 Task: Select the true in the include comments
Action: Mouse moved to (19, 619)
Screenshot: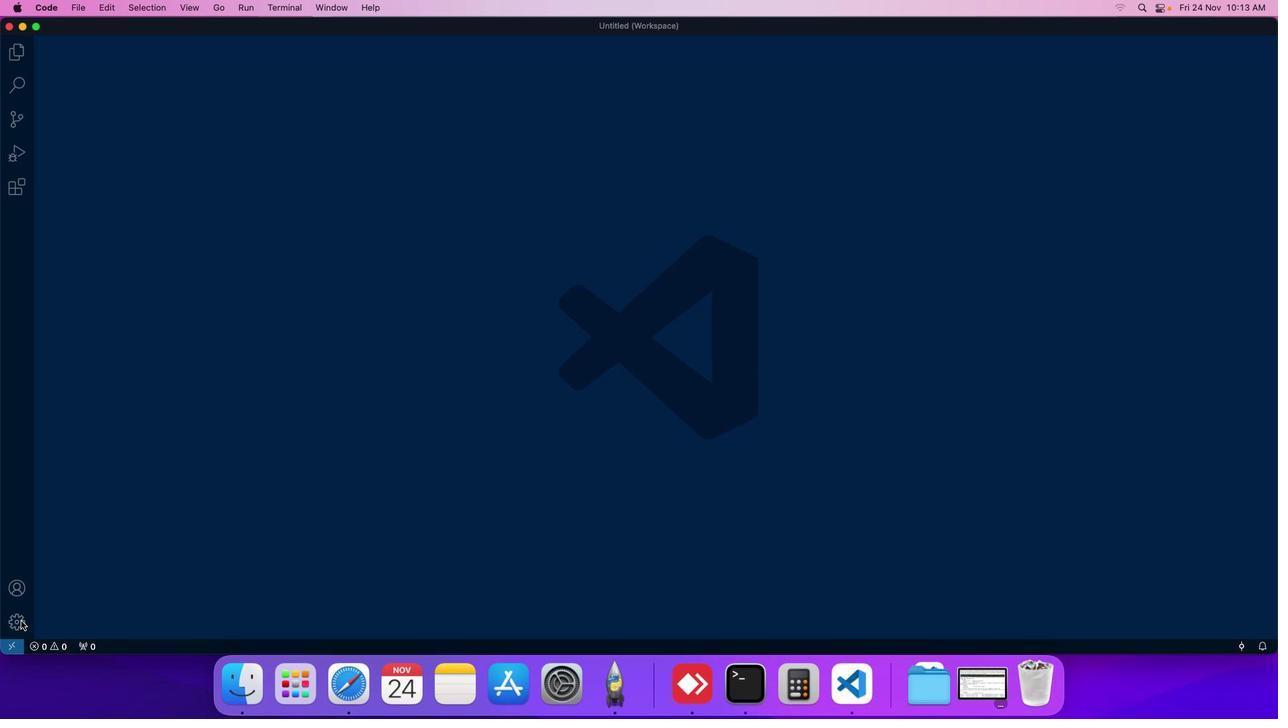 
Action: Mouse pressed left at (19, 619)
Screenshot: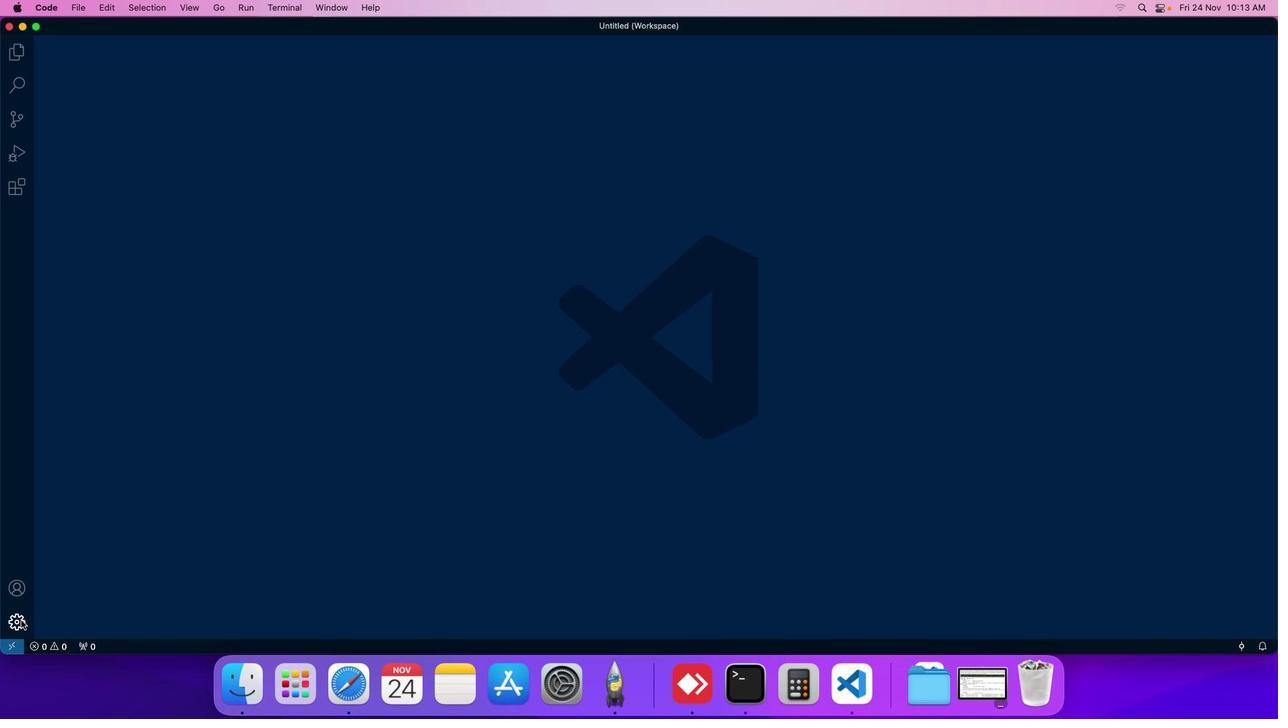 
Action: Mouse moved to (75, 523)
Screenshot: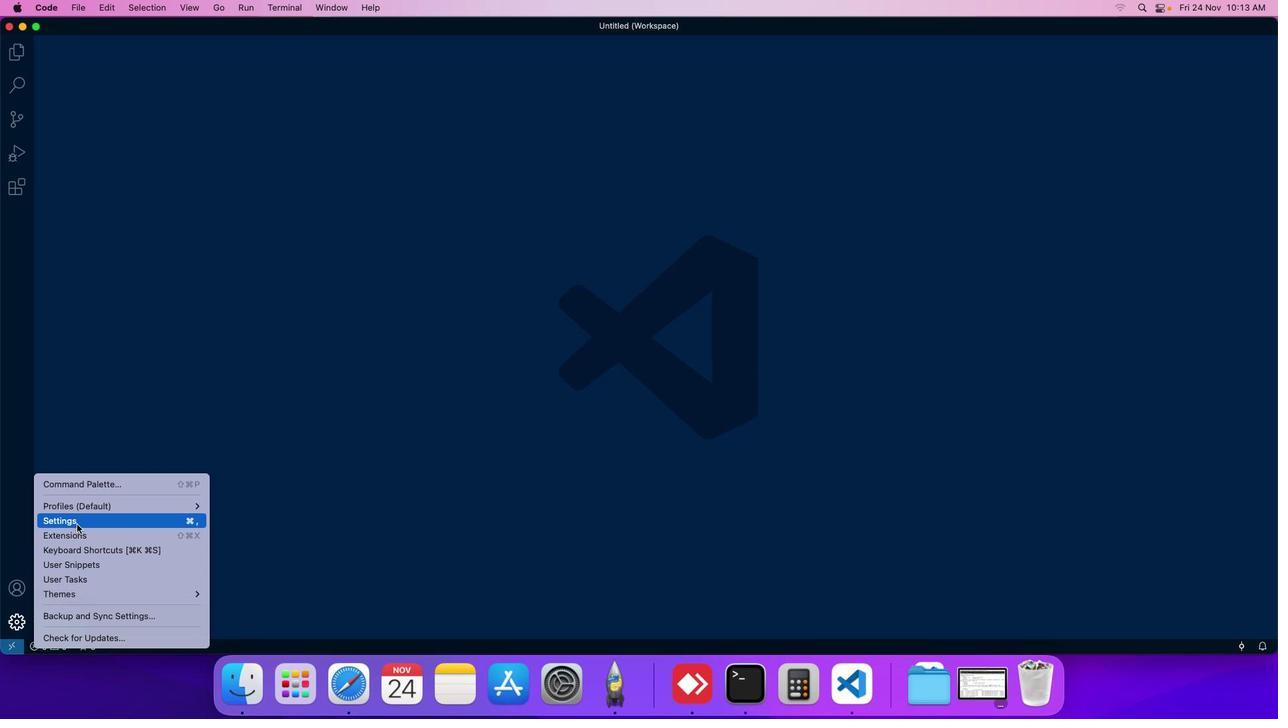 
Action: Mouse pressed left at (75, 523)
Screenshot: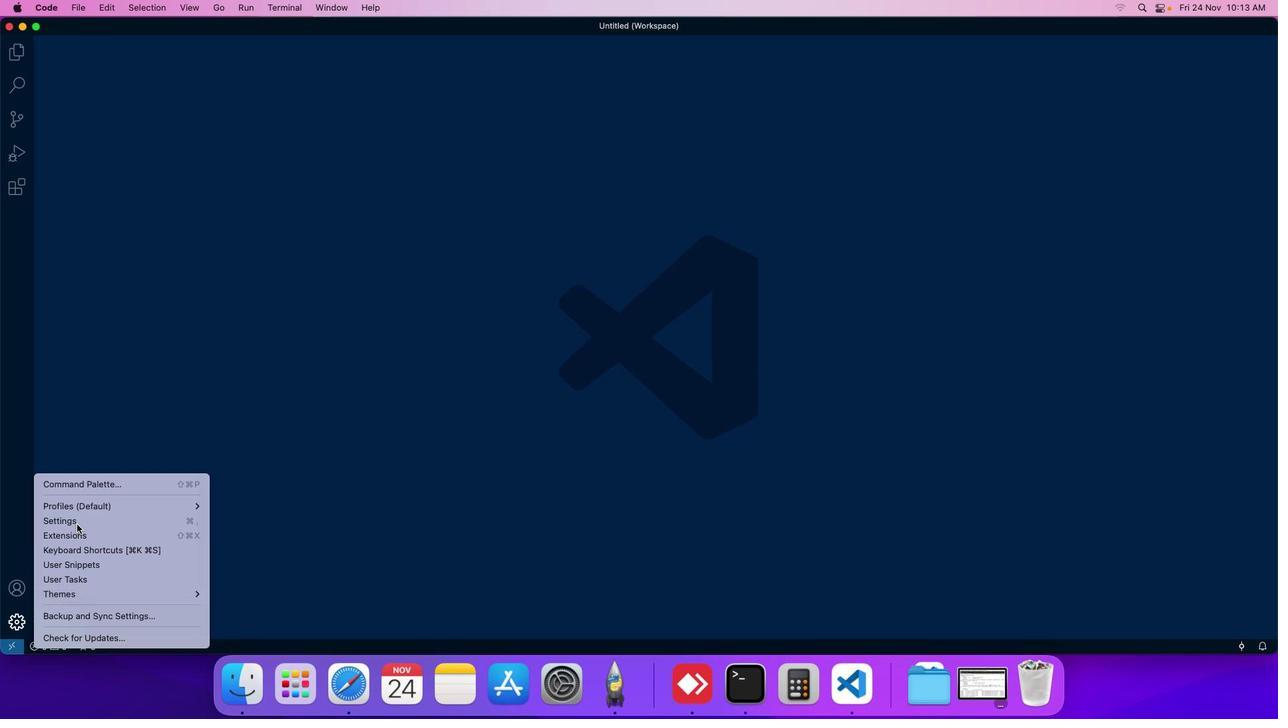 
Action: Mouse moved to (273, 152)
Screenshot: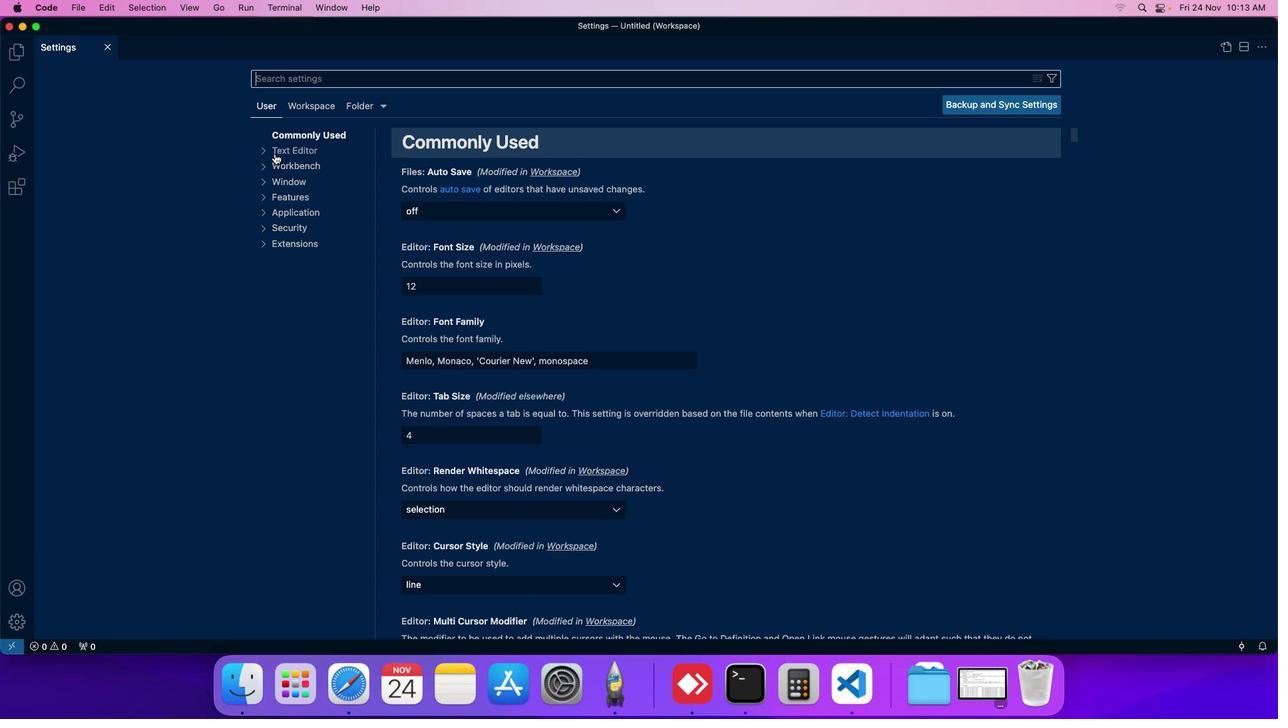 
Action: Mouse pressed left at (273, 152)
Screenshot: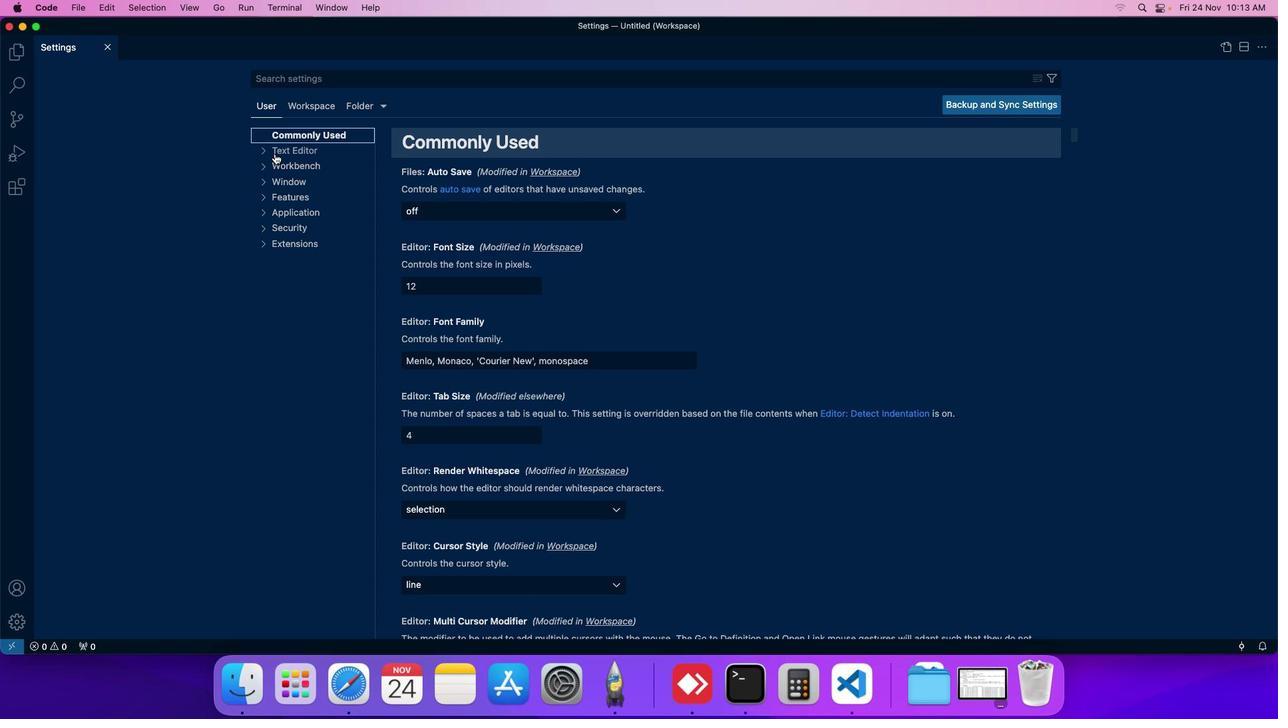 
Action: Mouse moved to (446, 341)
Screenshot: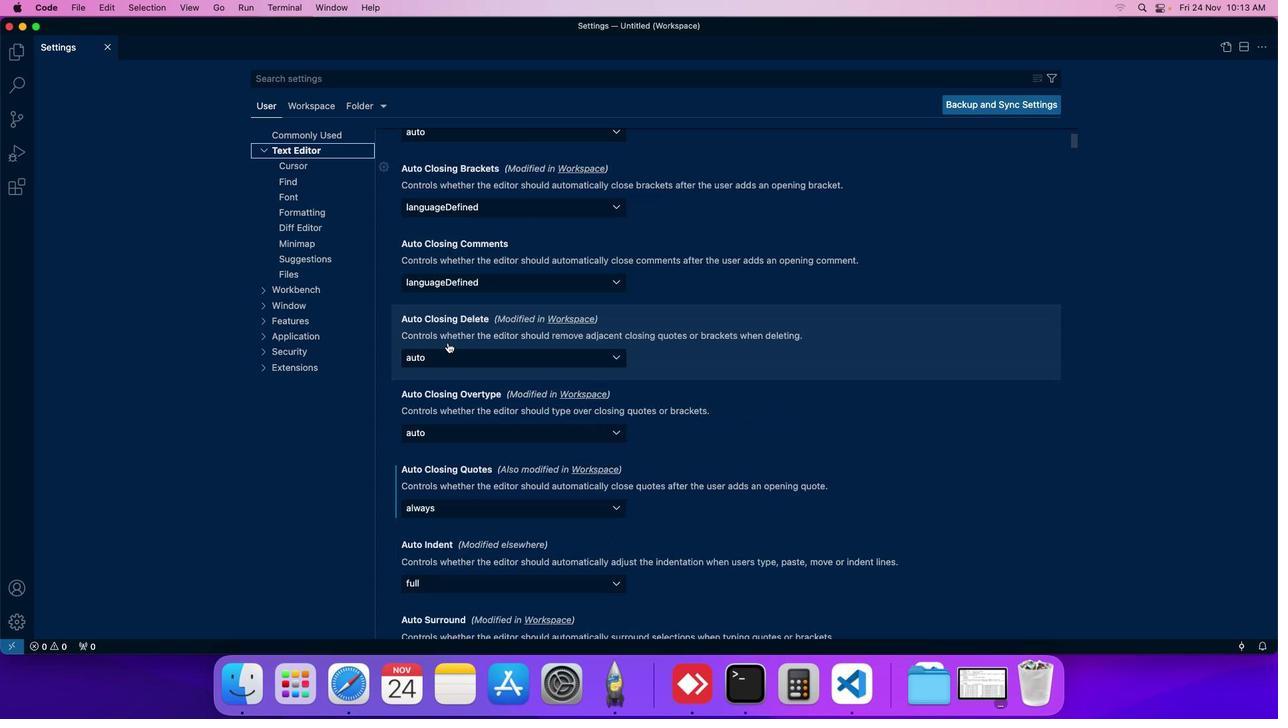 
Action: Mouse scrolled (446, 341) with delta (0, -1)
Screenshot: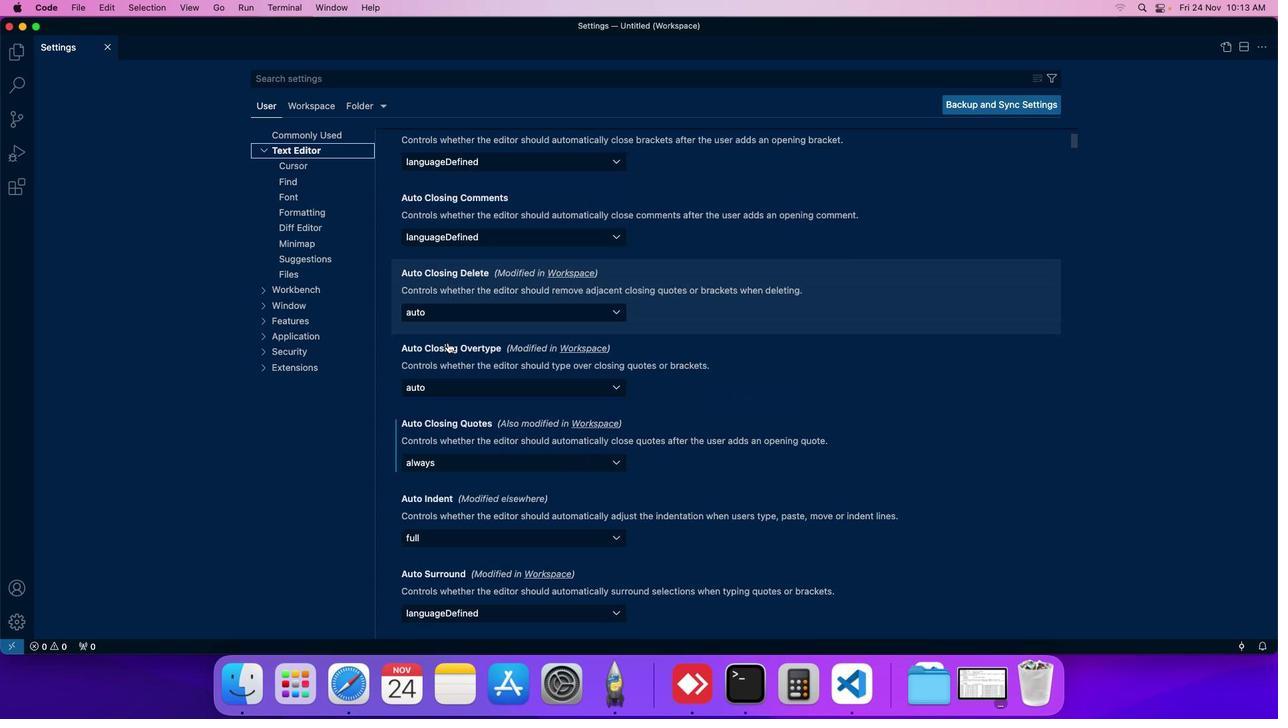 
Action: Mouse moved to (446, 341)
Screenshot: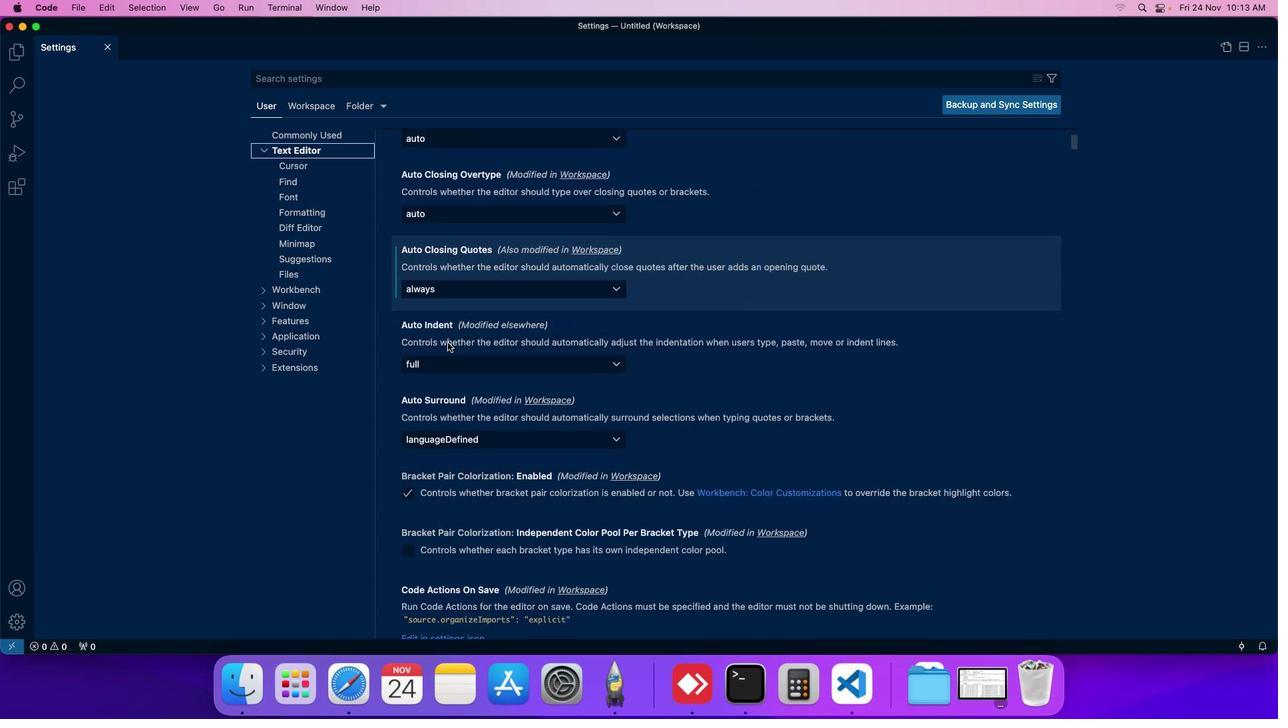 
Action: Mouse scrolled (446, 341) with delta (0, -1)
Screenshot: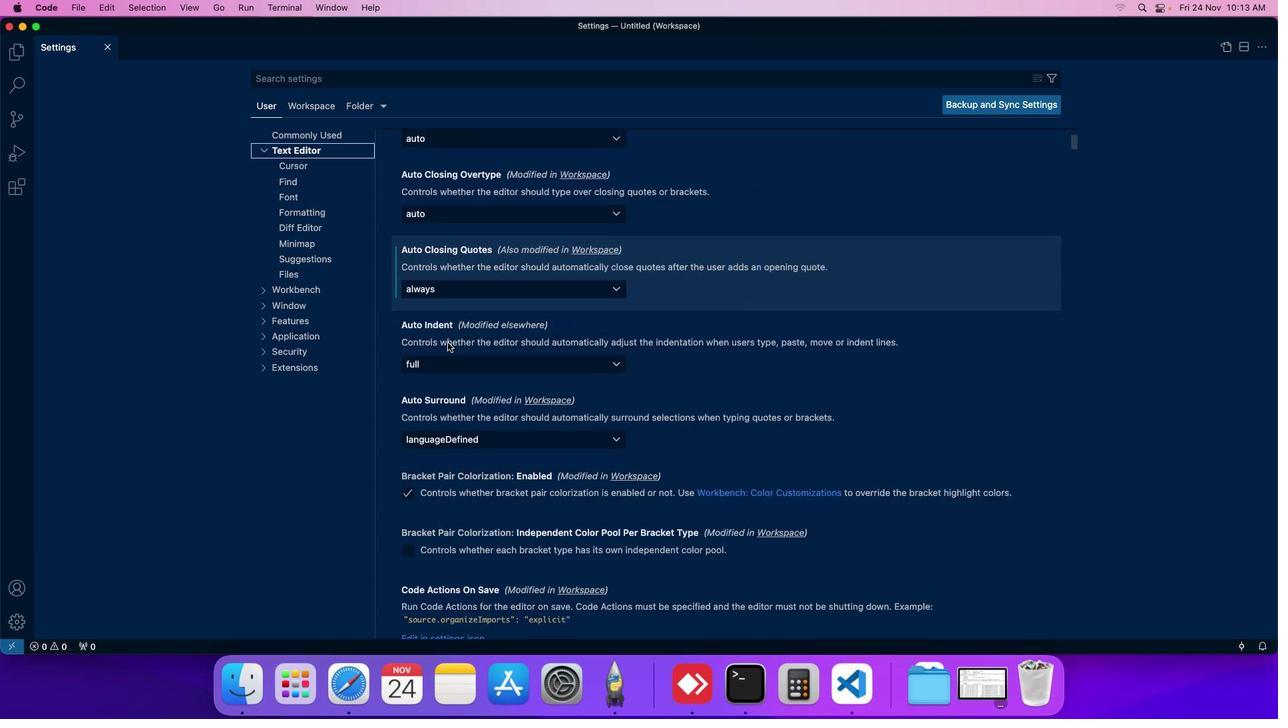
Action: Mouse scrolled (446, 341) with delta (0, -1)
Screenshot: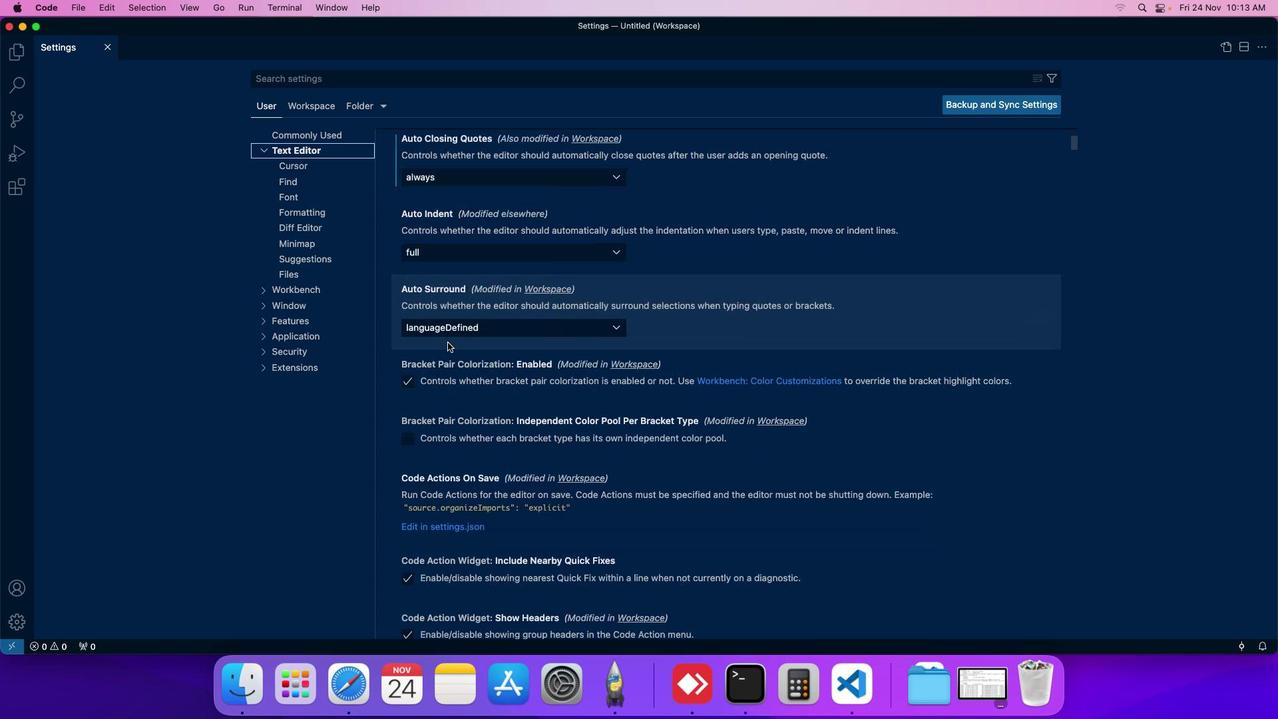 
Action: Mouse scrolled (446, 341) with delta (0, -1)
Screenshot: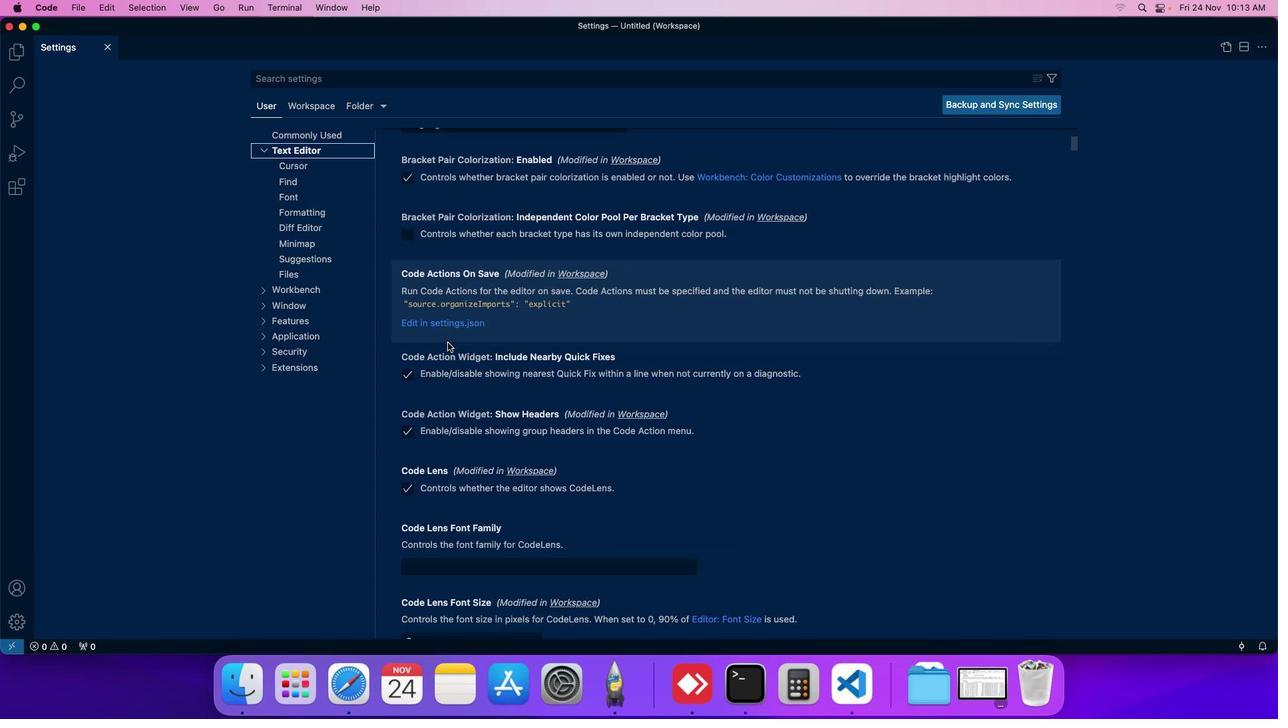 
Action: Mouse scrolled (446, 341) with delta (0, -1)
Screenshot: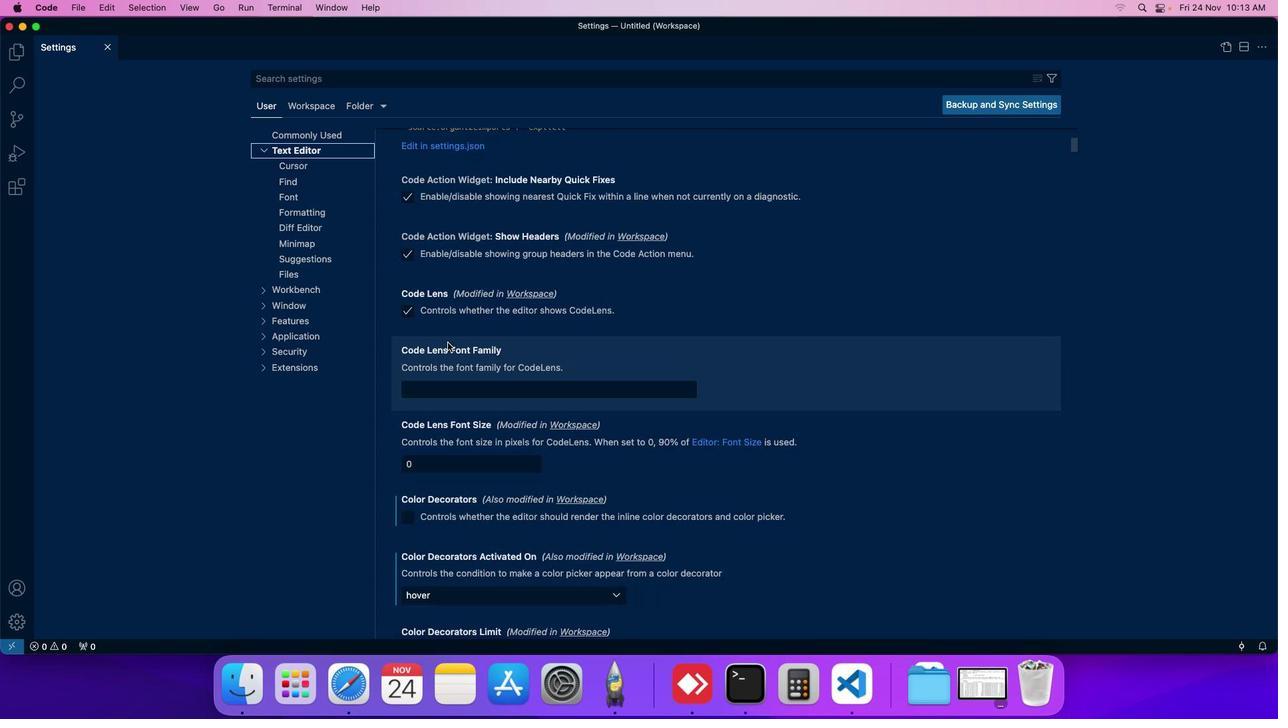 
Action: Mouse scrolled (446, 341) with delta (0, -1)
Screenshot: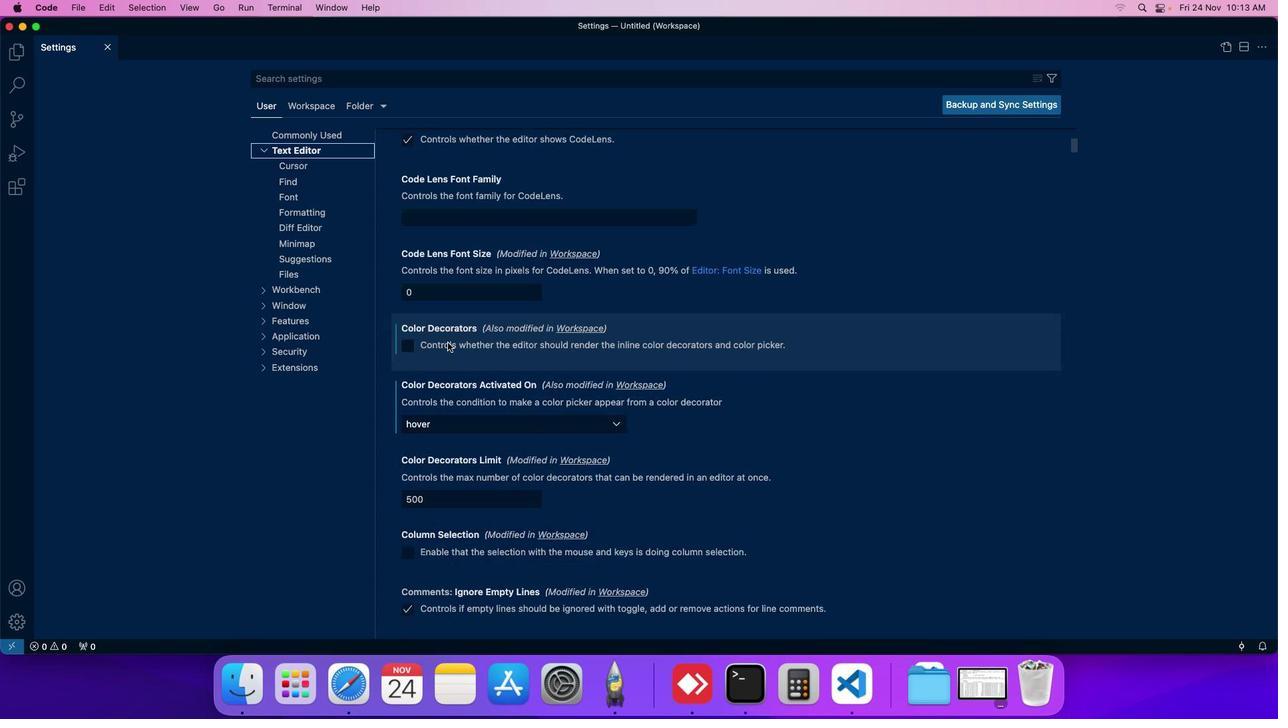 
Action: Mouse scrolled (446, 341) with delta (0, -1)
Screenshot: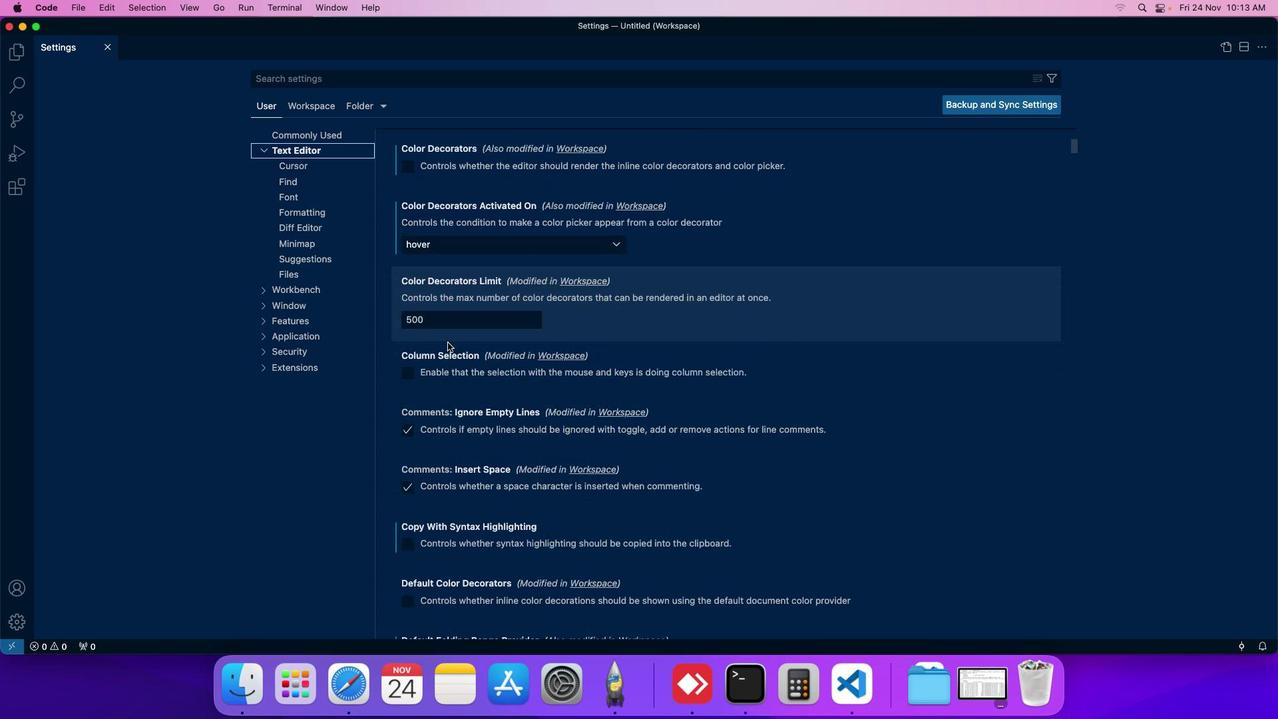 
Action: Mouse scrolled (446, 341) with delta (0, -1)
Screenshot: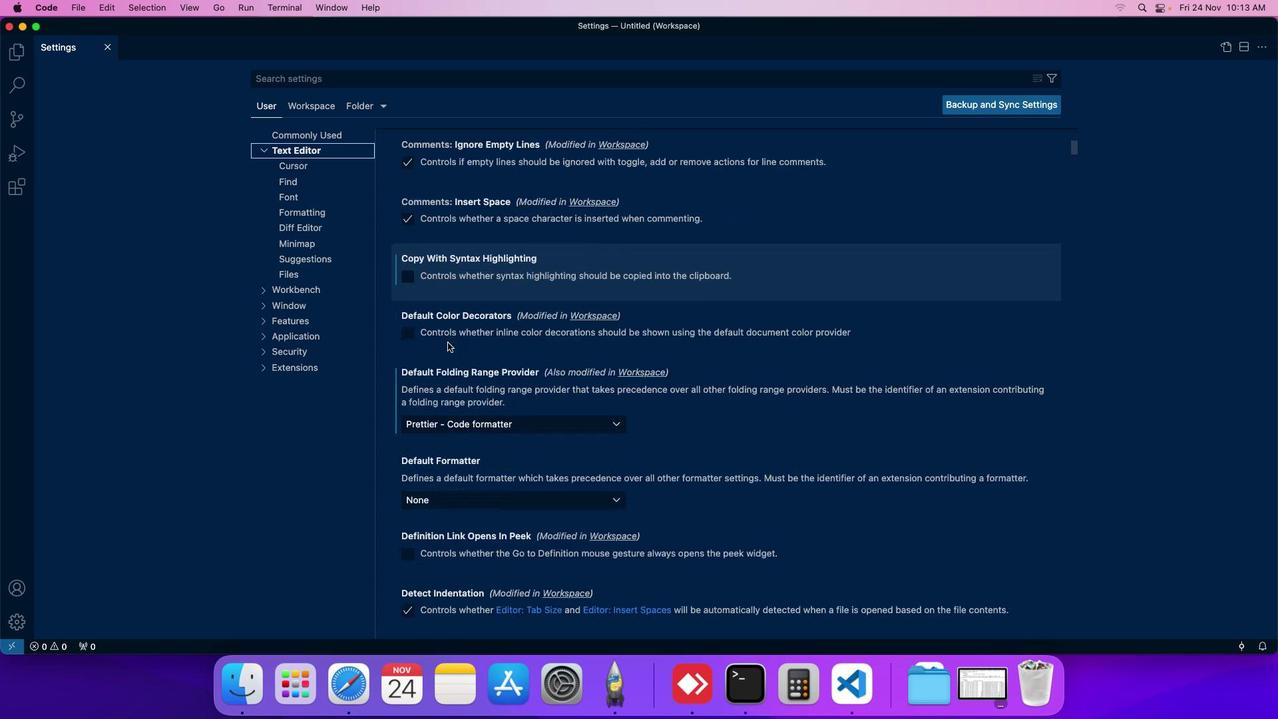 
Action: Mouse scrolled (446, 341) with delta (0, -1)
Screenshot: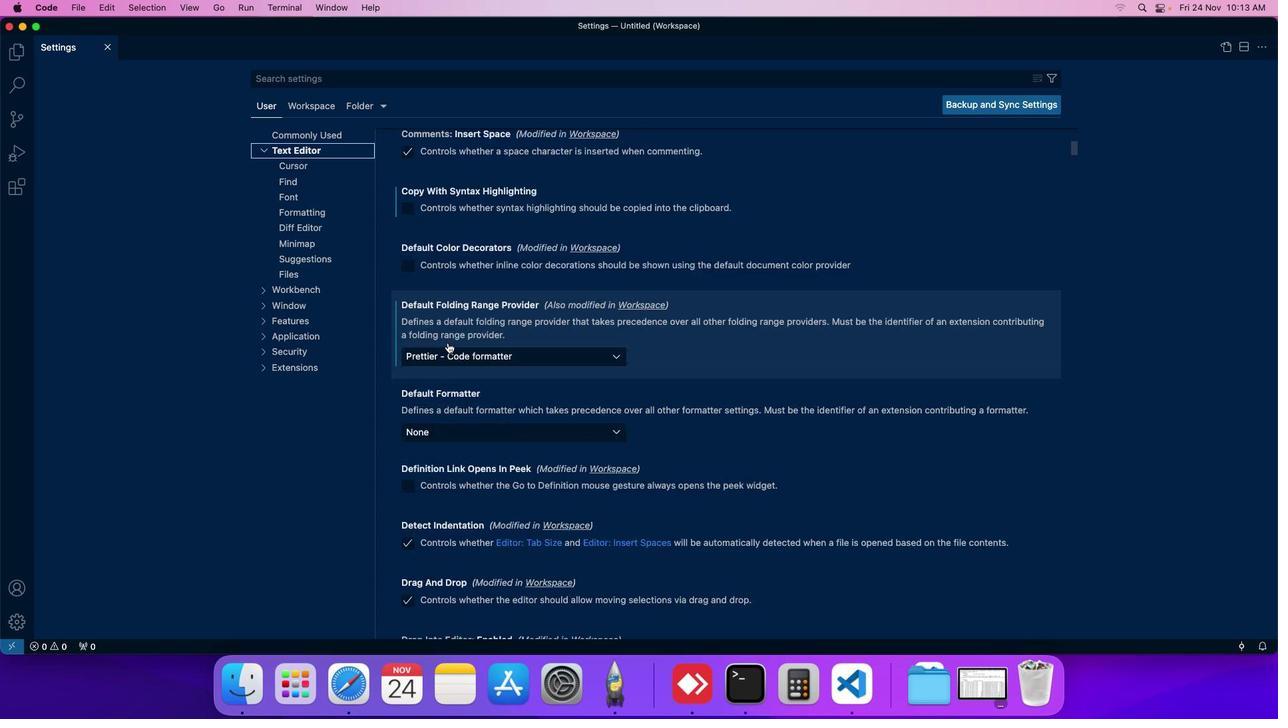 
Action: Mouse scrolled (446, 341) with delta (0, -1)
Screenshot: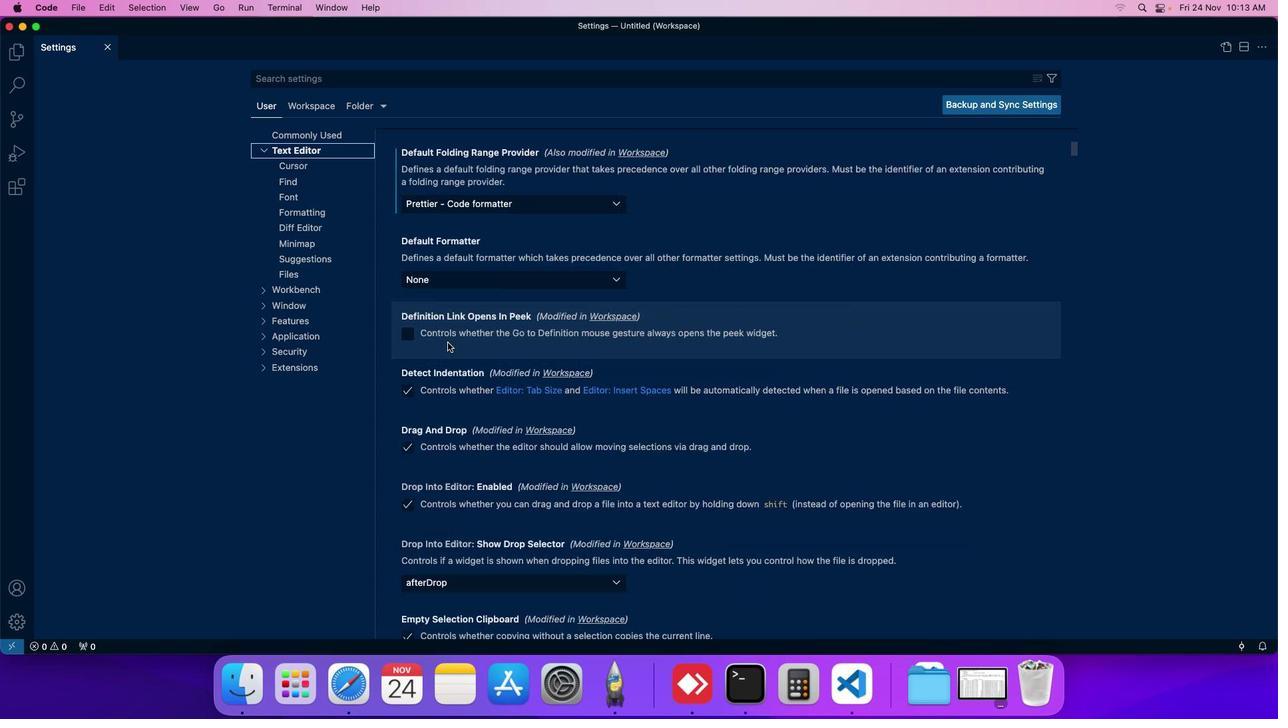 
Action: Mouse scrolled (446, 341) with delta (0, -1)
Screenshot: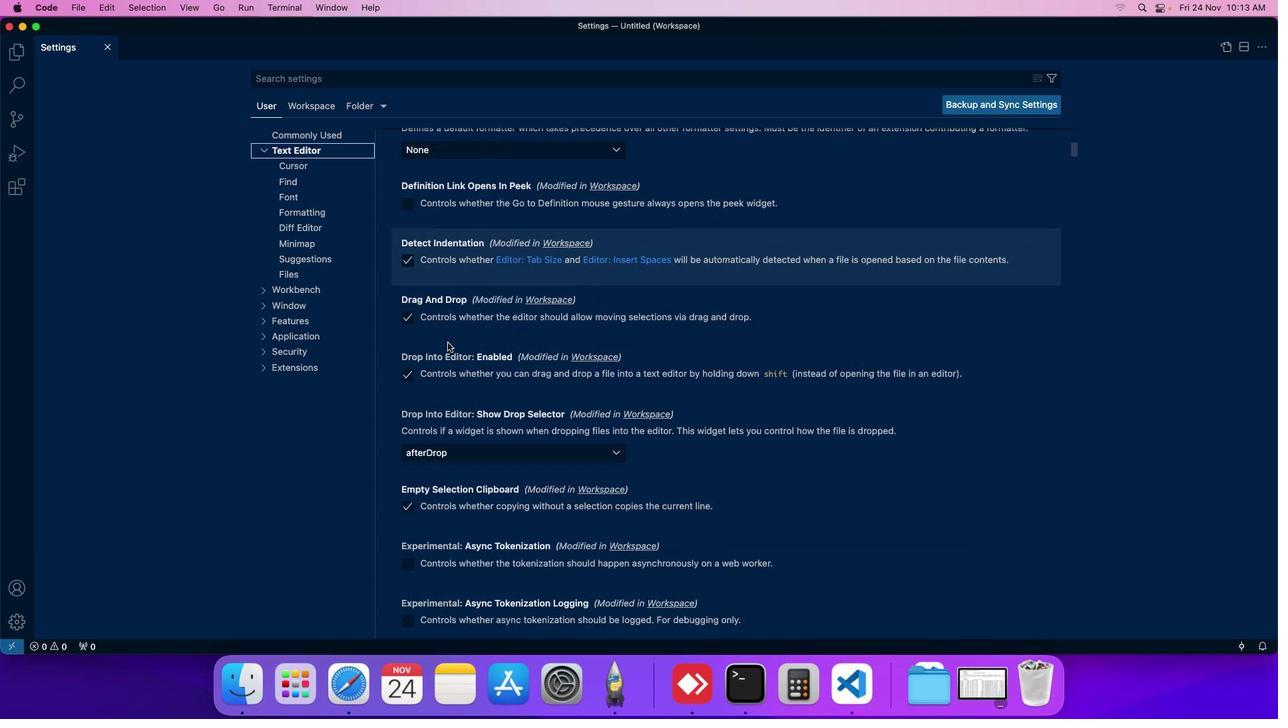 
Action: Mouse scrolled (446, 341) with delta (0, -1)
Screenshot: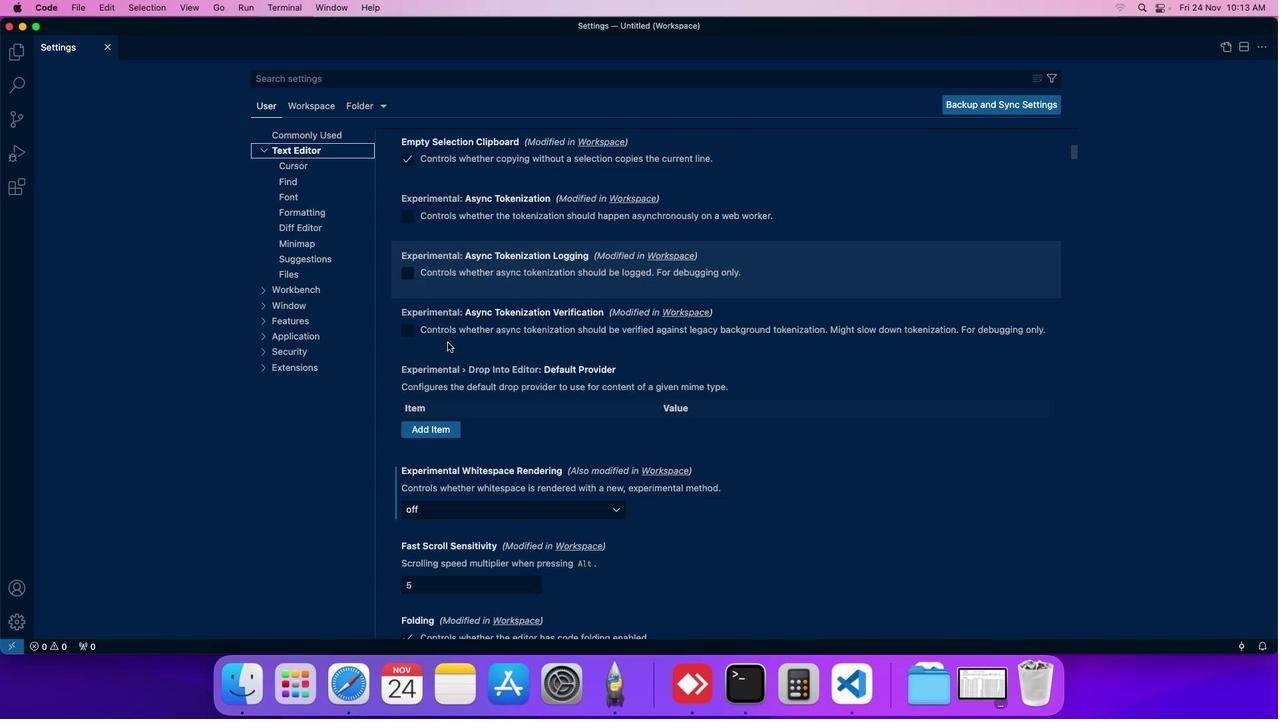 
Action: Mouse scrolled (446, 341) with delta (0, -1)
Screenshot: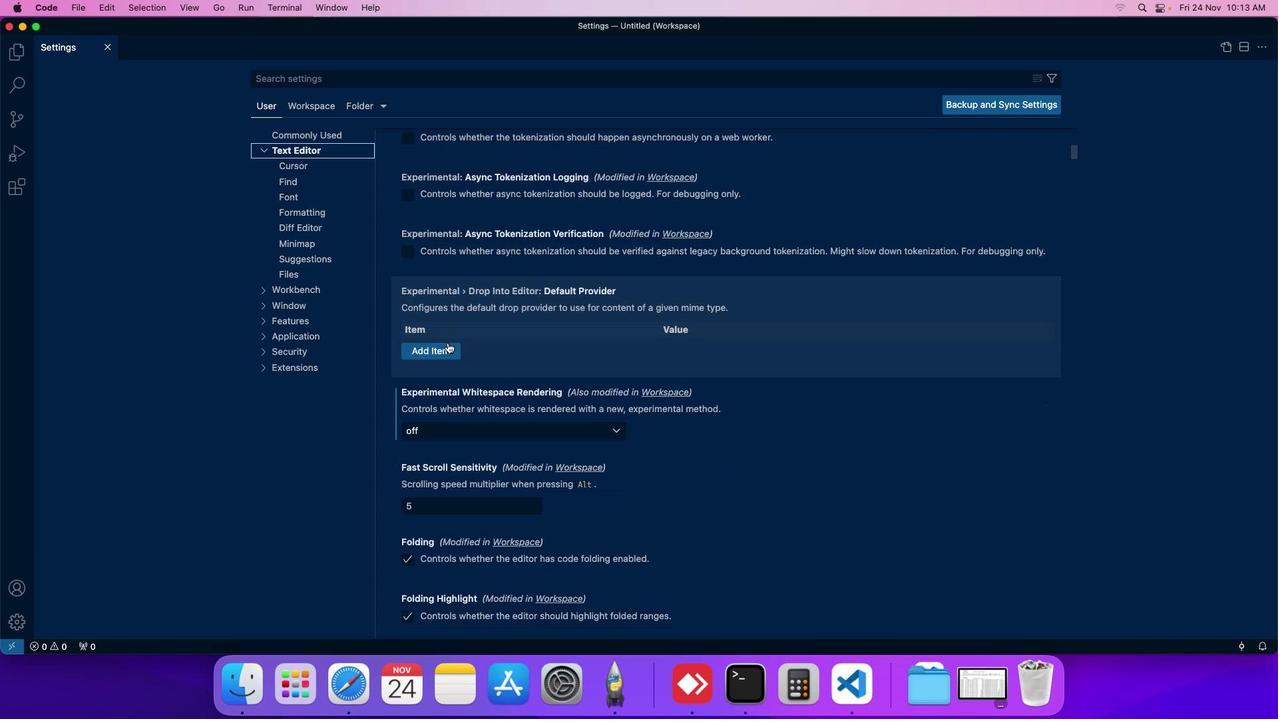 
Action: Mouse scrolled (446, 341) with delta (0, -1)
Screenshot: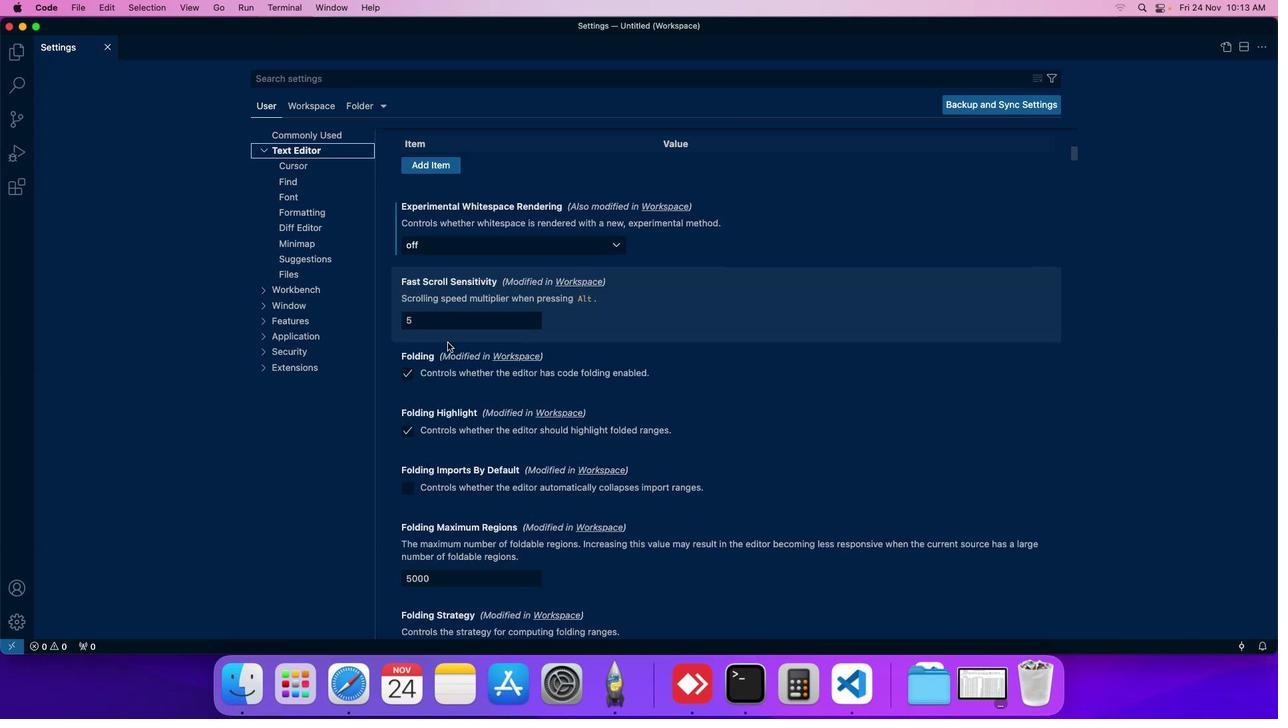 
Action: Mouse scrolled (446, 341) with delta (0, -1)
Screenshot: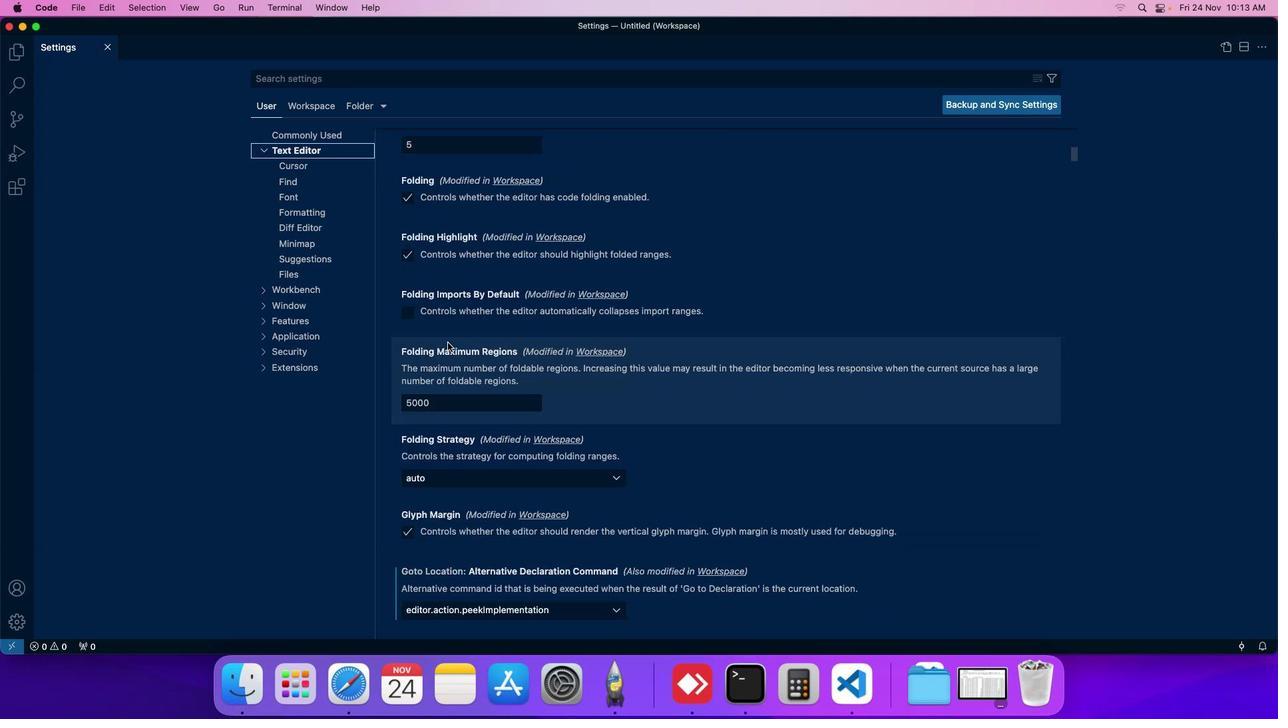
Action: Mouse scrolled (446, 341) with delta (0, -1)
Screenshot: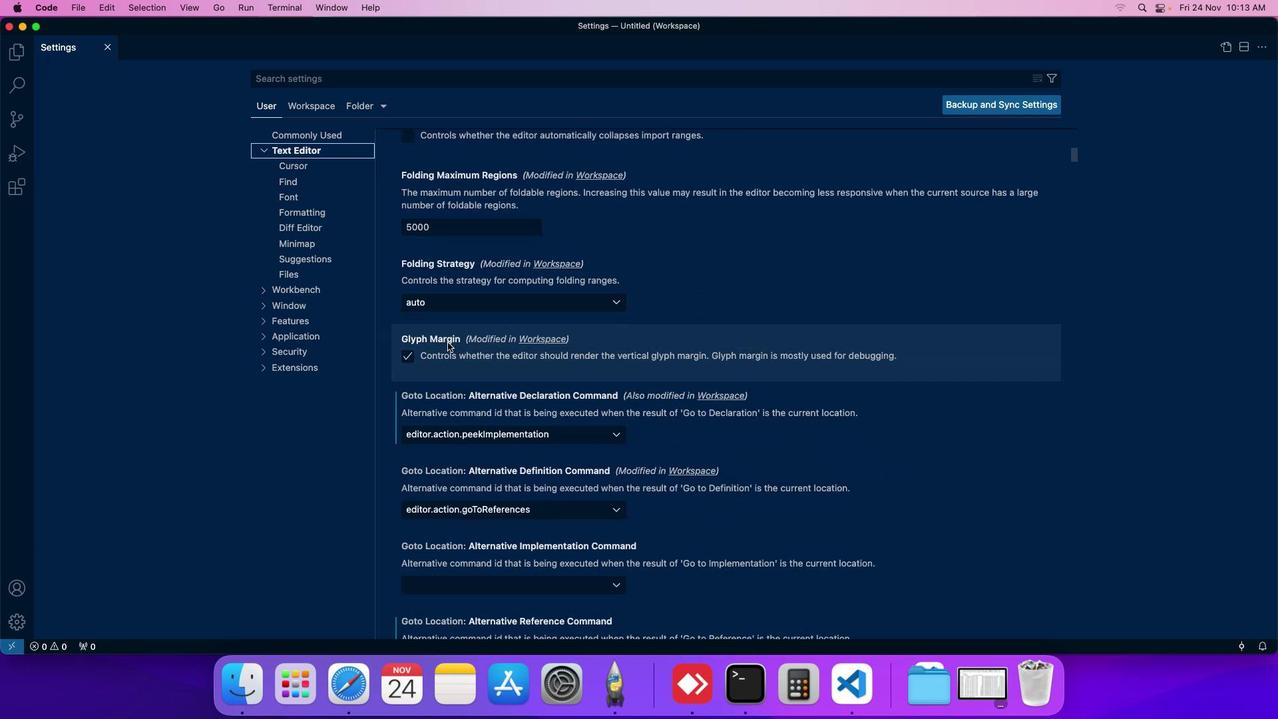 
Action: Mouse scrolled (446, 341) with delta (0, -1)
Screenshot: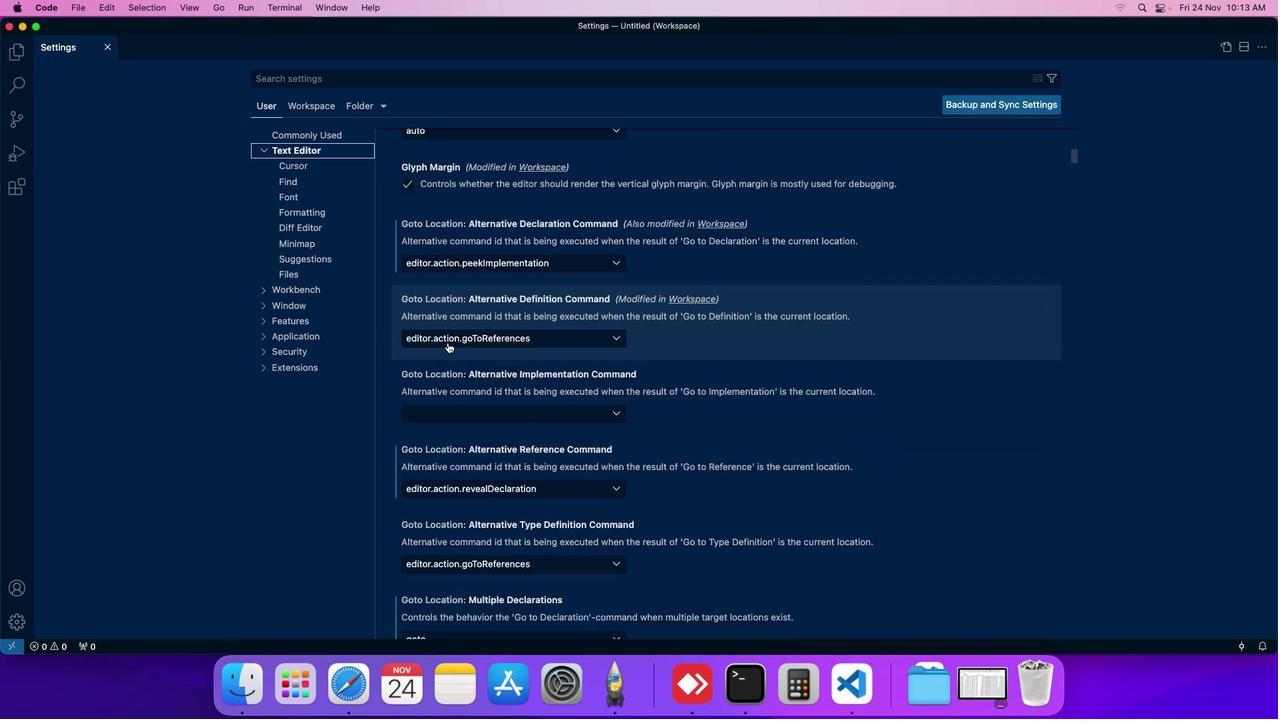 
Action: Mouse scrolled (446, 341) with delta (0, -1)
Screenshot: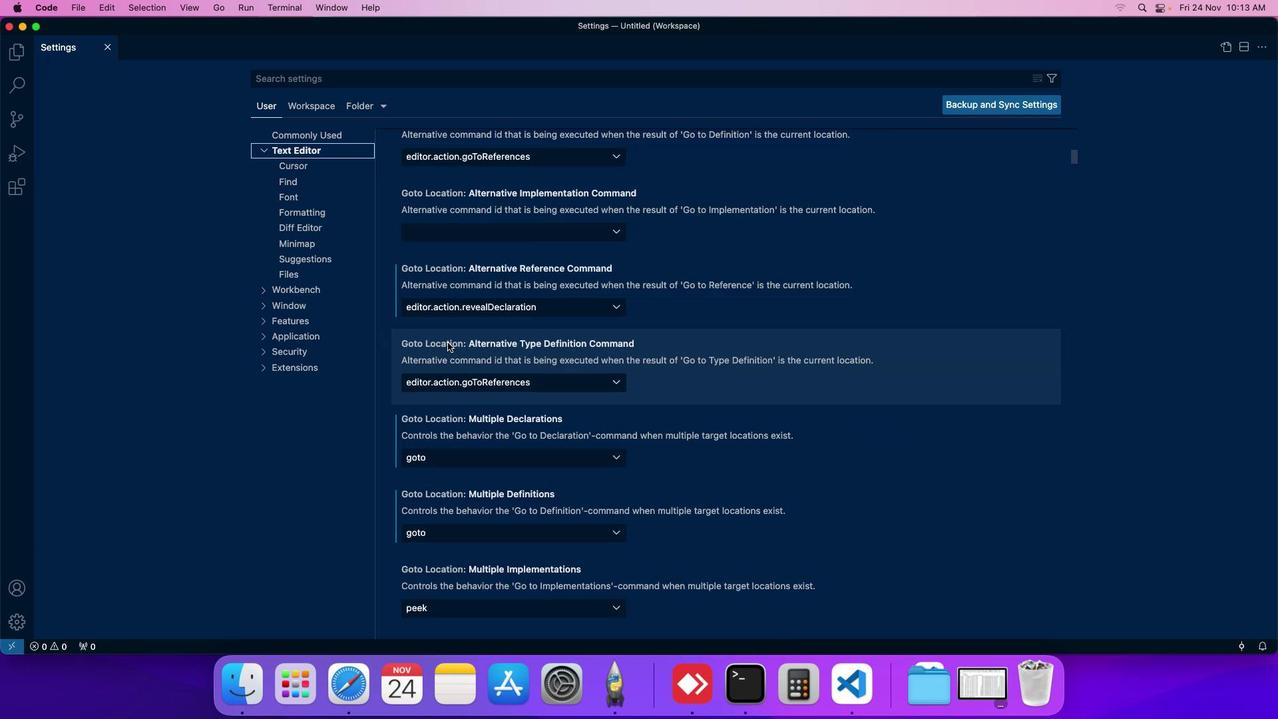 
Action: Mouse scrolled (446, 341) with delta (0, -1)
Screenshot: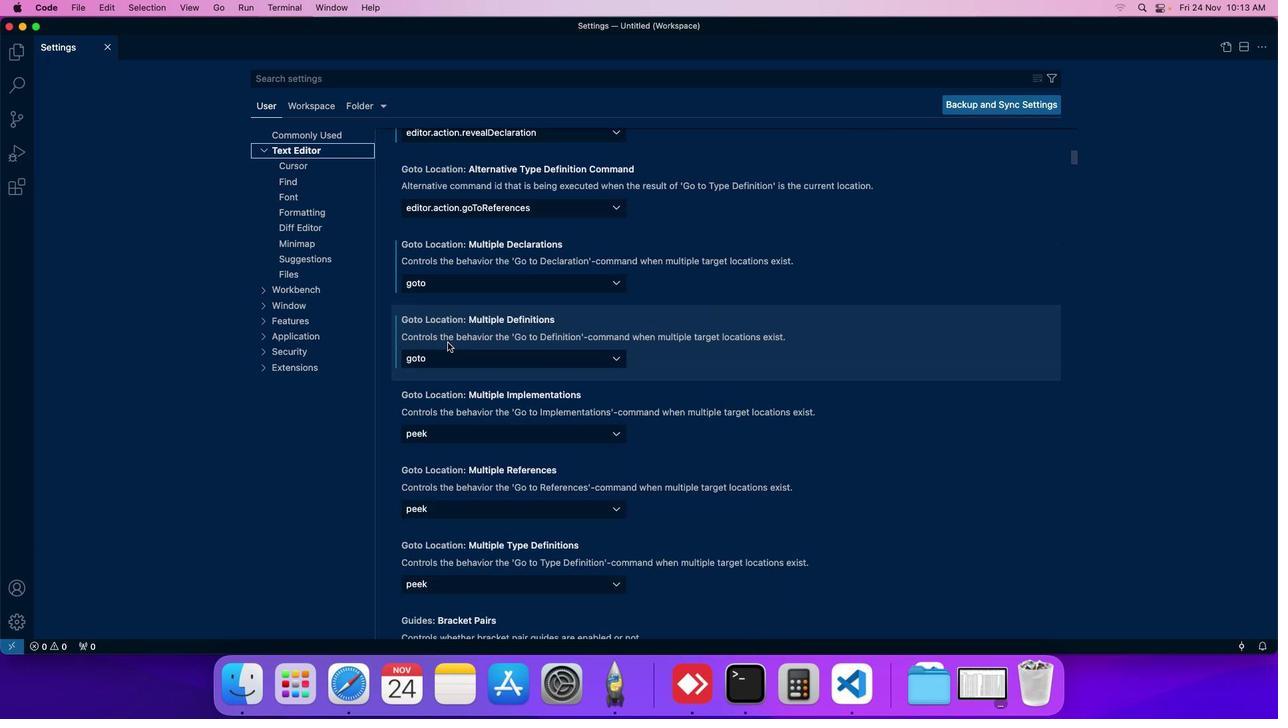 
Action: Mouse scrolled (446, 341) with delta (0, -1)
Screenshot: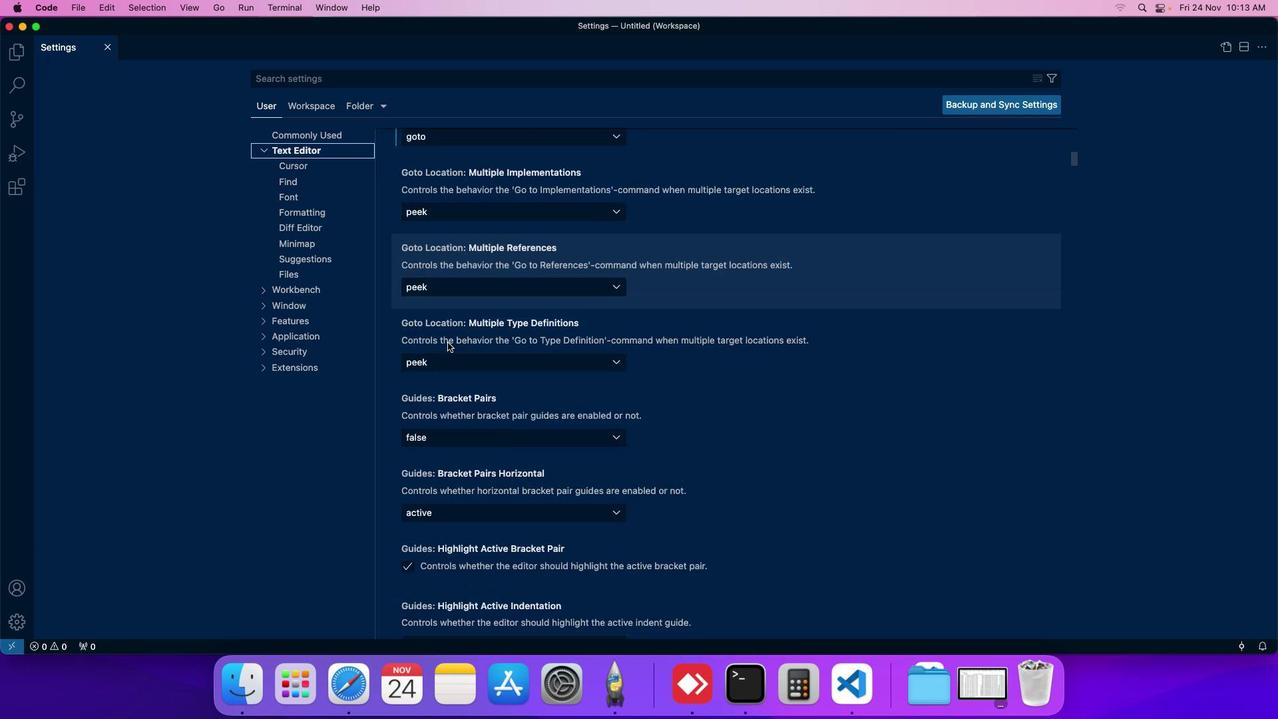 
Action: Mouse scrolled (446, 341) with delta (0, -1)
Screenshot: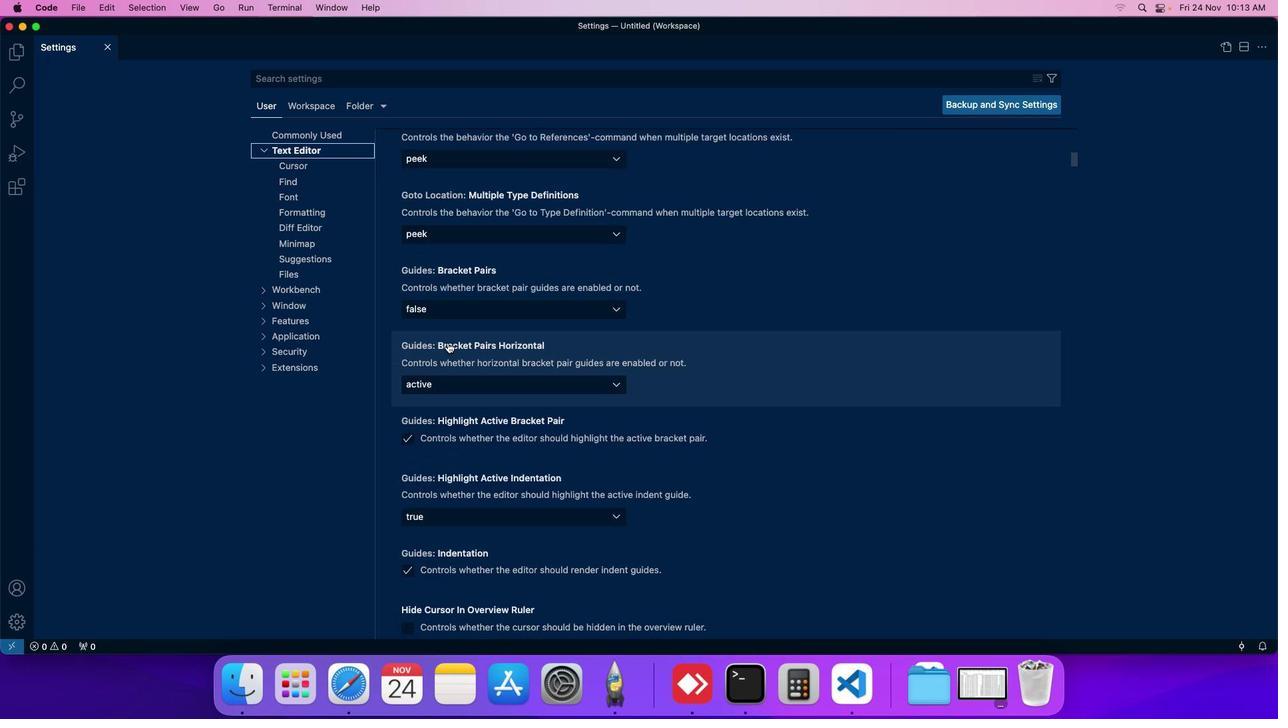 
Action: Mouse scrolled (446, 341) with delta (0, -1)
Screenshot: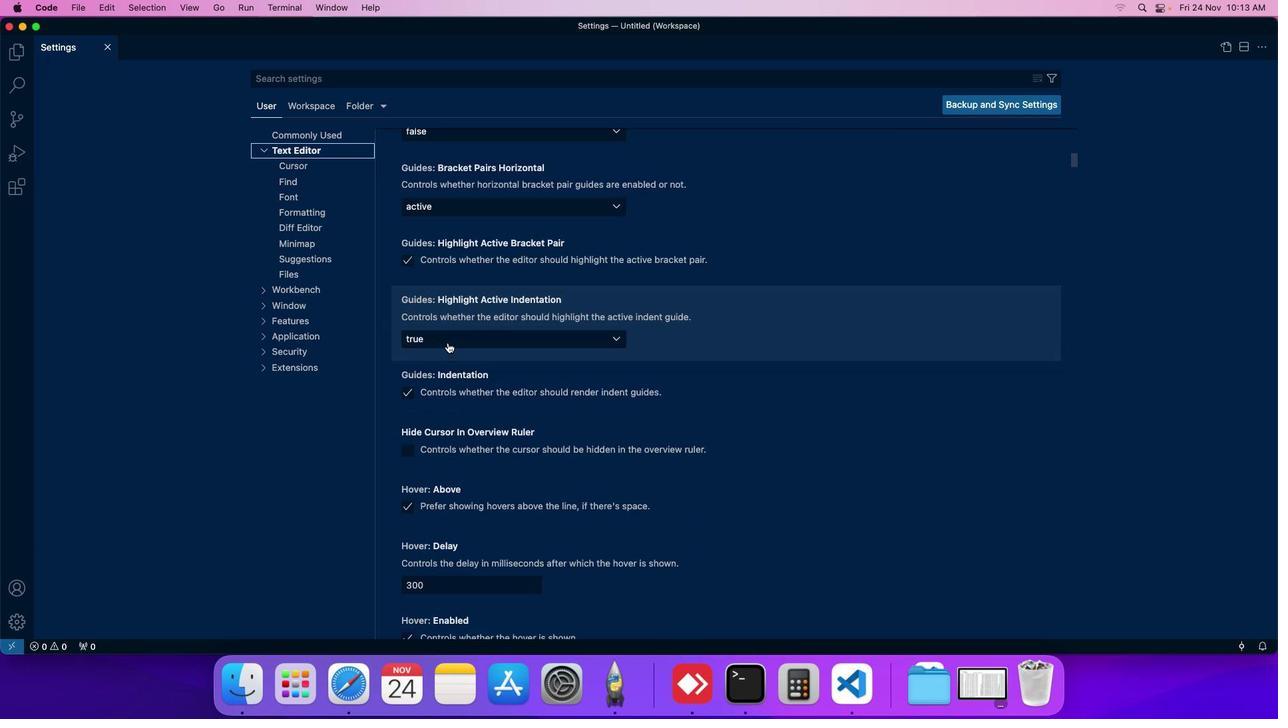 
Action: Mouse scrolled (446, 341) with delta (0, -1)
Screenshot: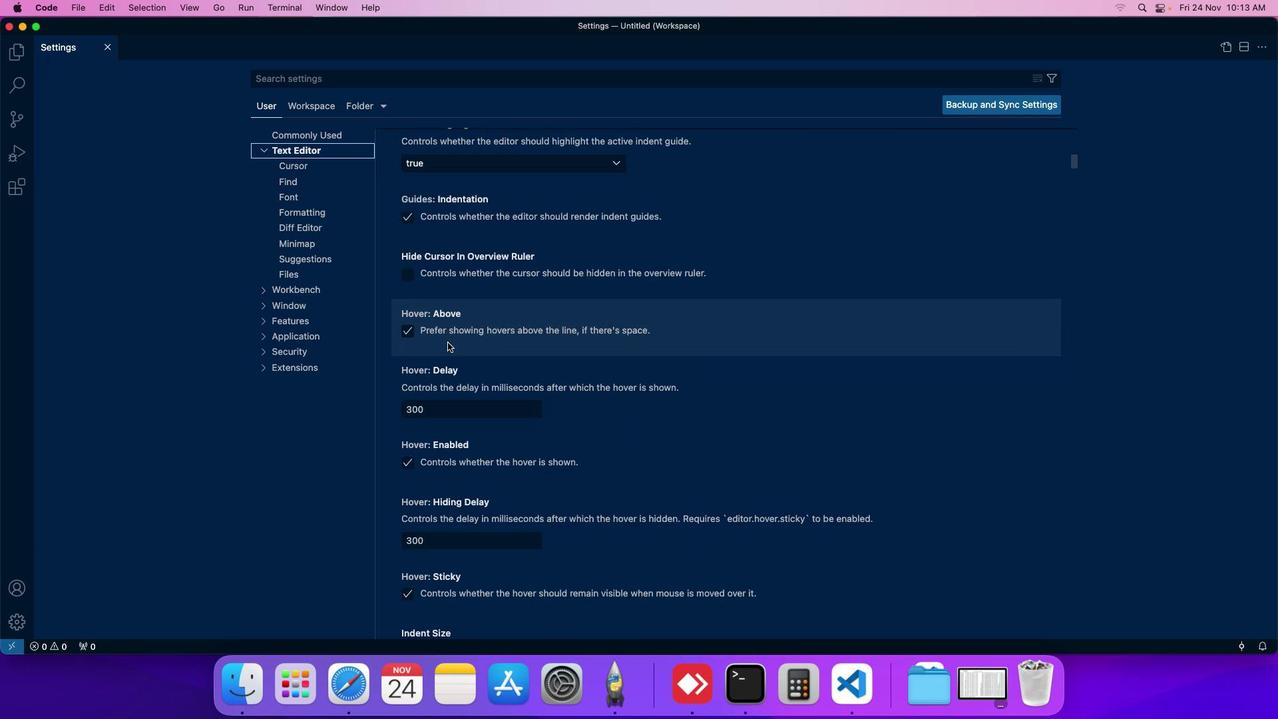 
Action: Mouse scrolled (446, 341) with delta (0, -1)
Screenshot: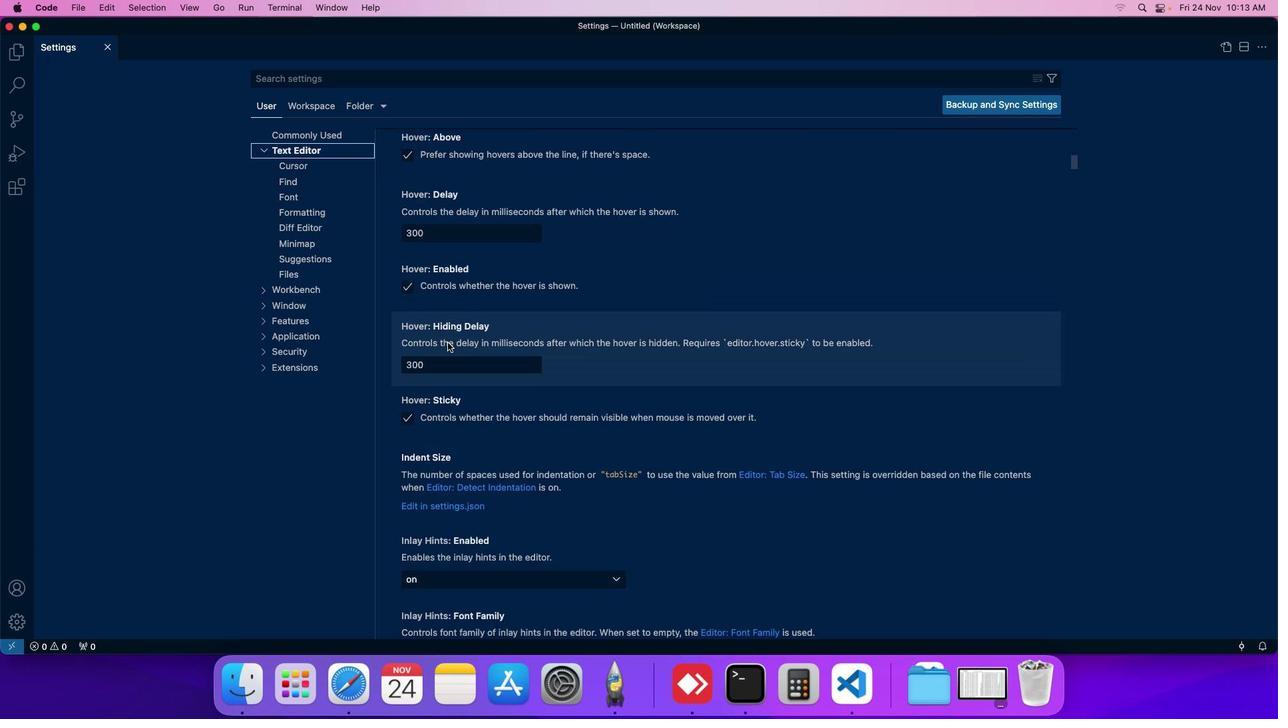
Action: Mouse scrolled (446, 341) with delta (0, -1)
Screenshot: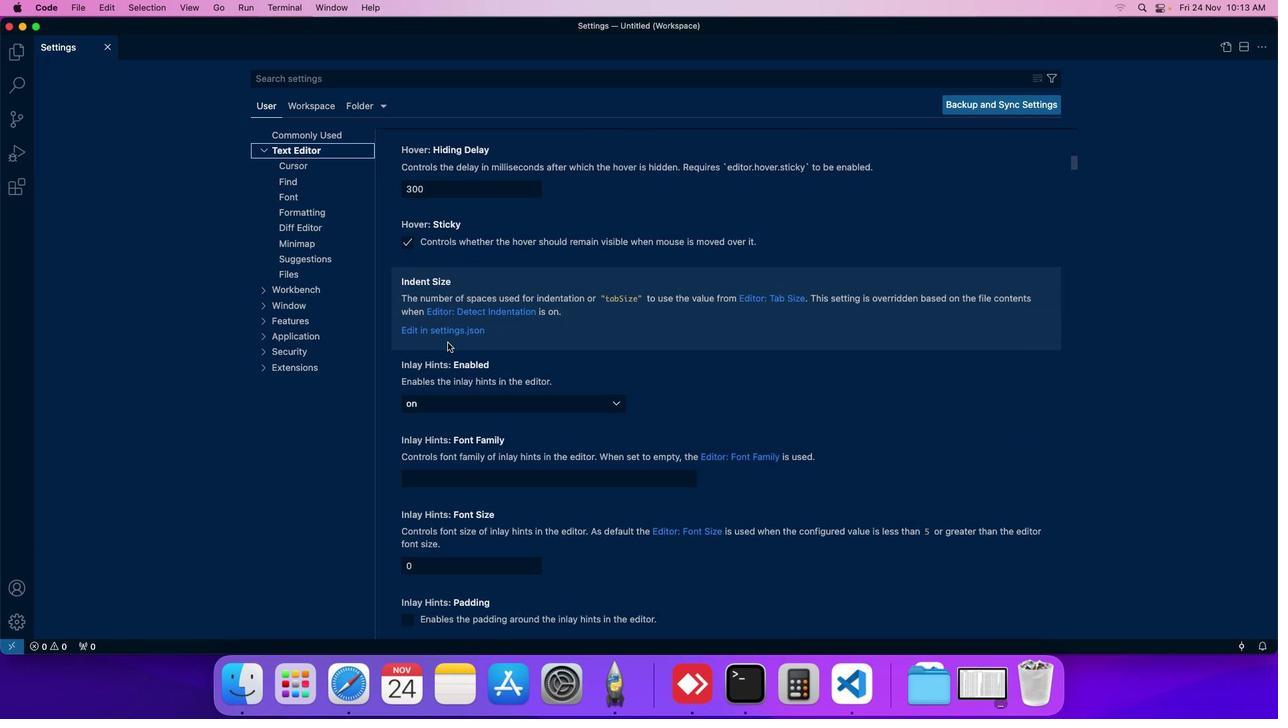 
Action: Mouse scrolled (446, 341) with delta (0, -1)
Screenshot: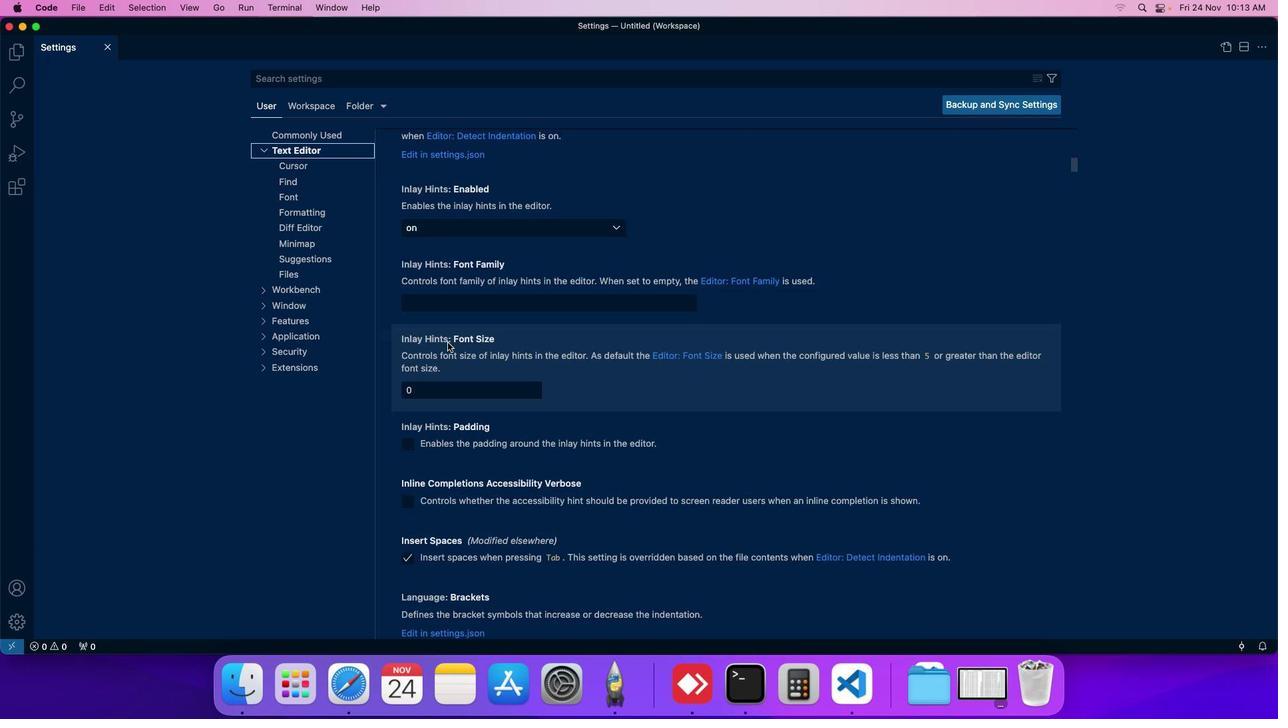 
Action: Mouse scrolled (446, 341) with delta (0, -1)
Screenshot: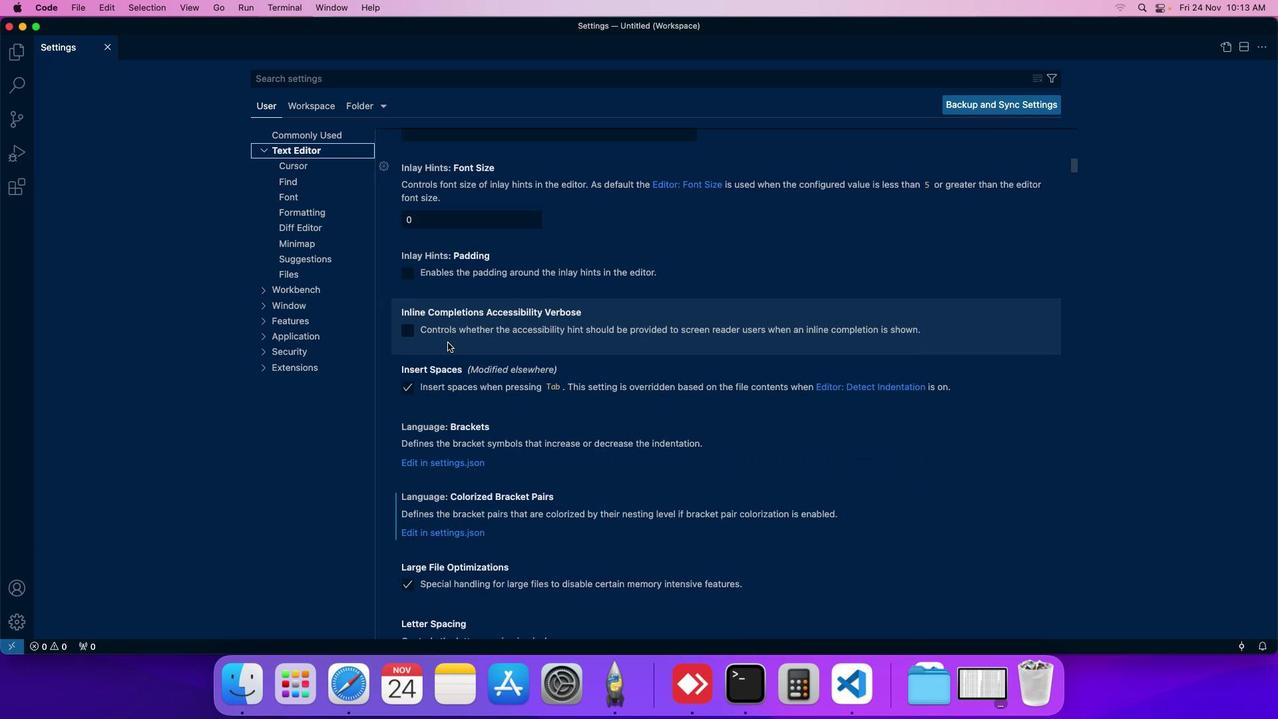 
Action: Mouse scrolled (446, 341) with delta (0, -1)
Screenshot: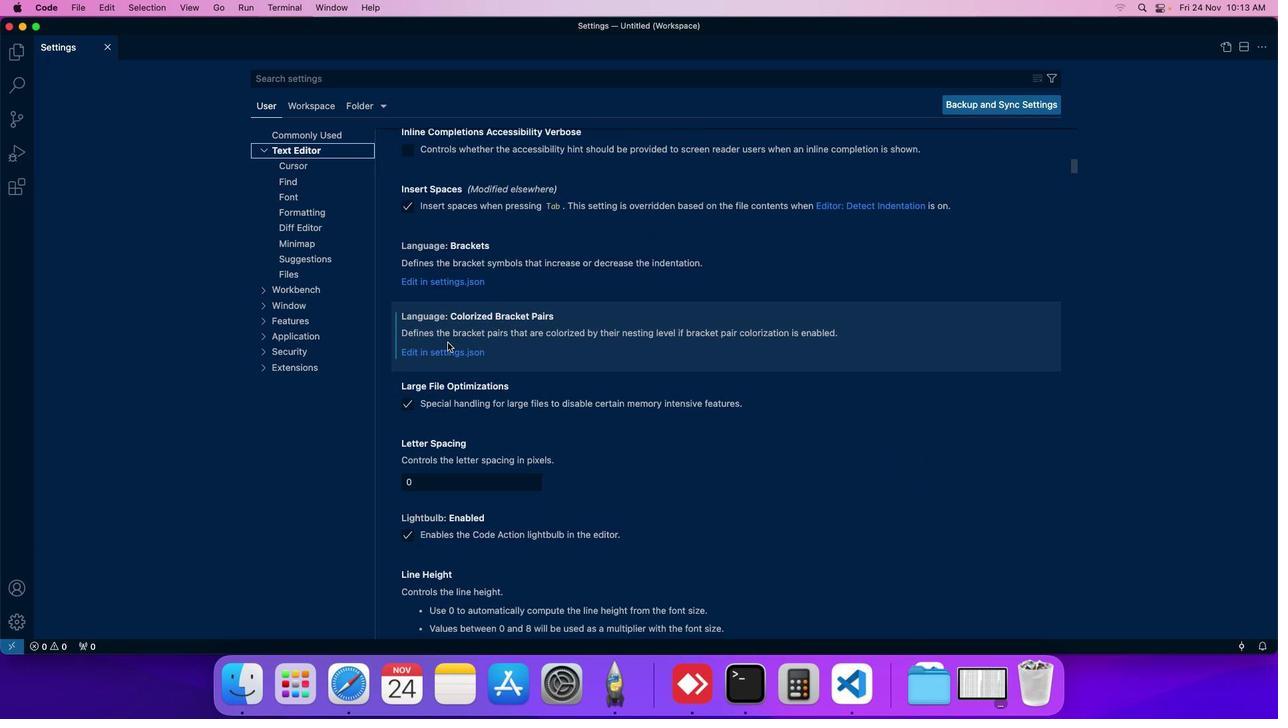
Action: Mouse scrolled (446, 341) with delta (0, -1)
Screenshot: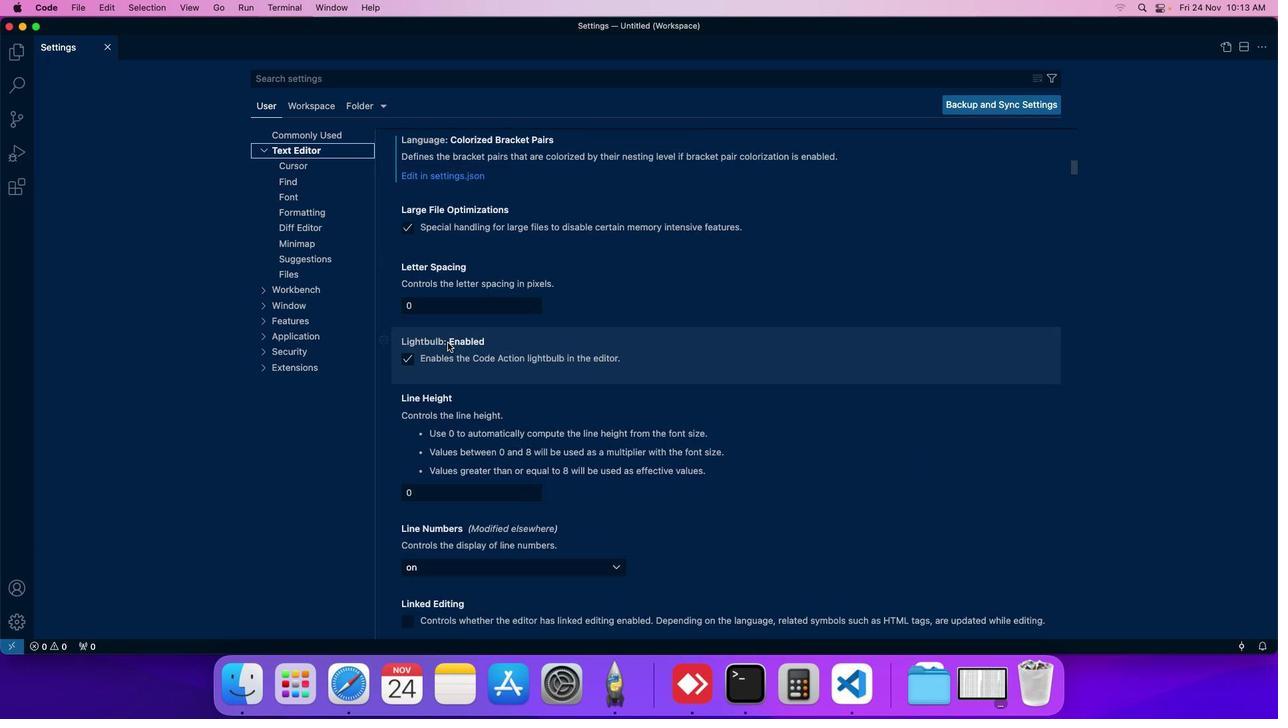 
Action: Mouse scrolled (446, 341) with delta (0, -1)
Screenshot: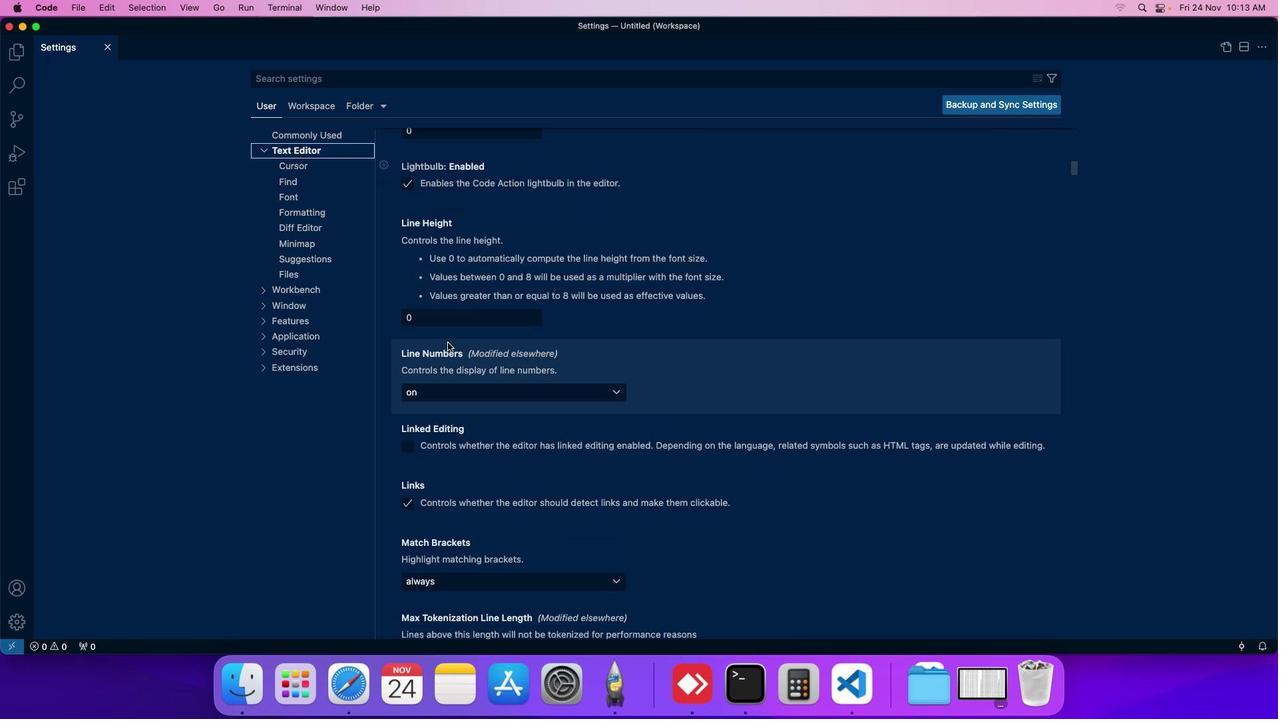 
Action: Mouse scrolled (446, 341) with delta (0, -1)
Screenshot: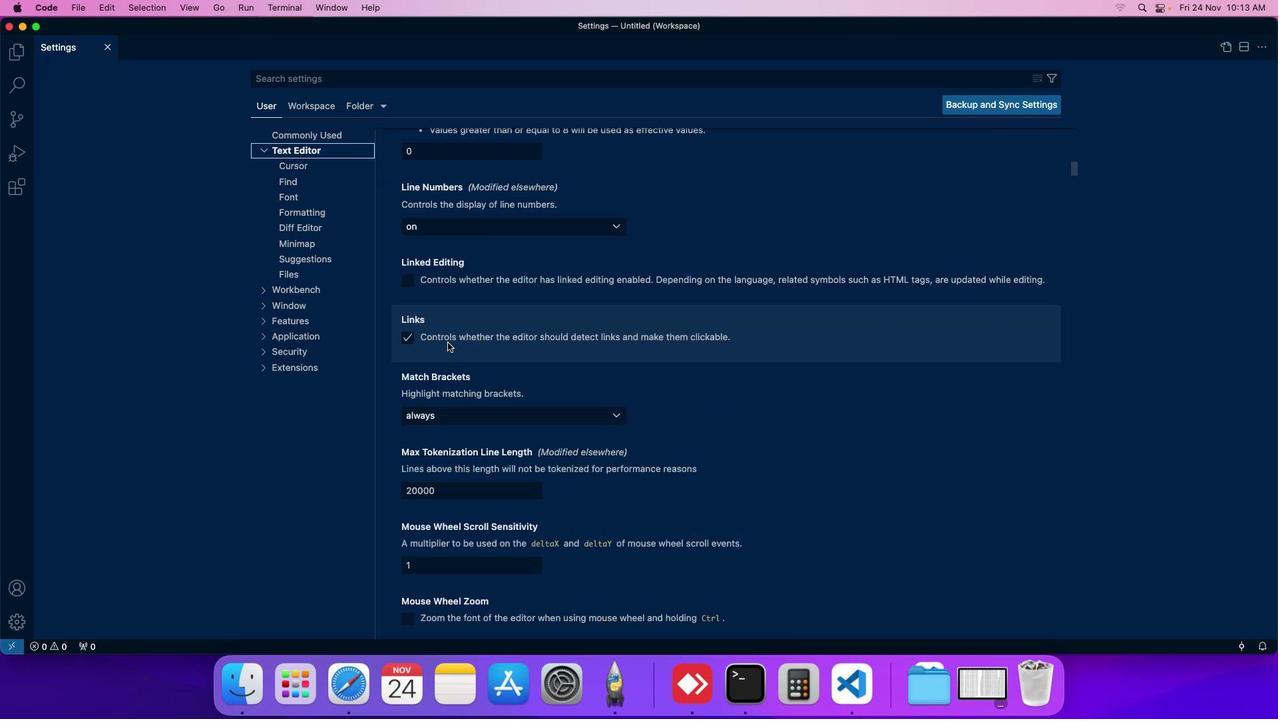 
Action: Mouse scrolled (446, 341) with delta (0, -1)
Screenshot: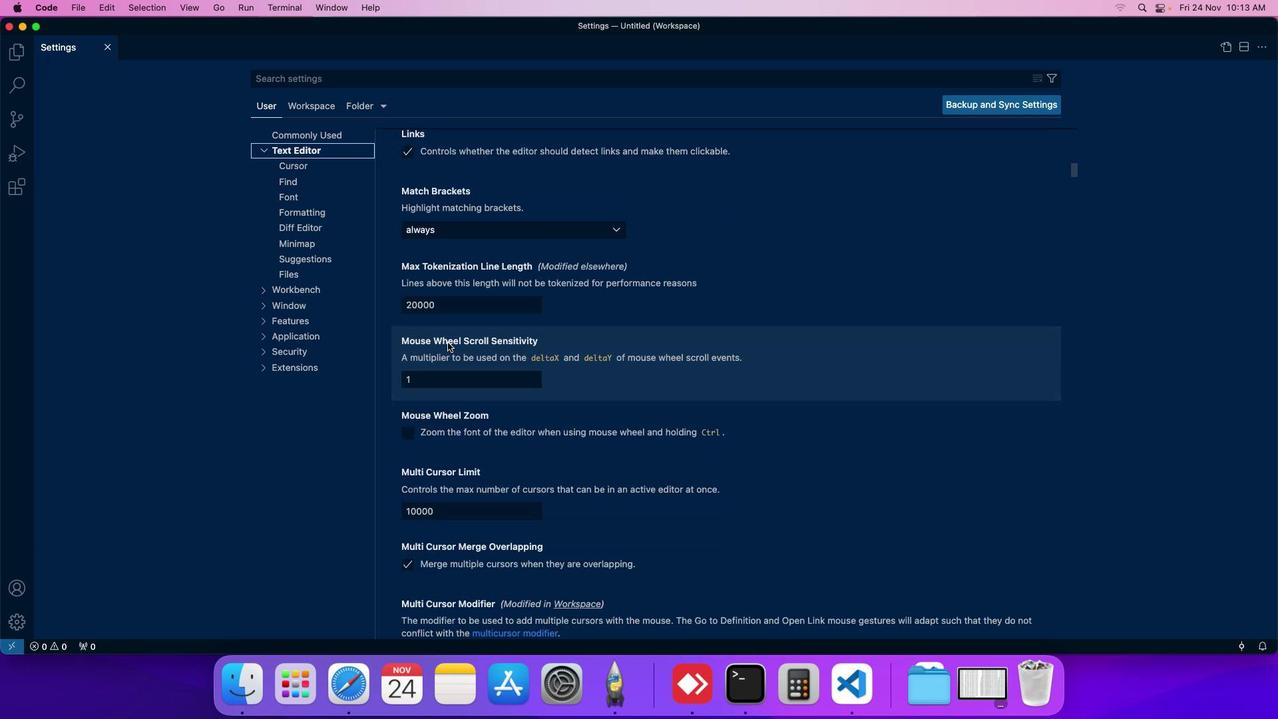 
Action: Mouse scrolled (446, 341) with delta (0, -1)
Screenshot: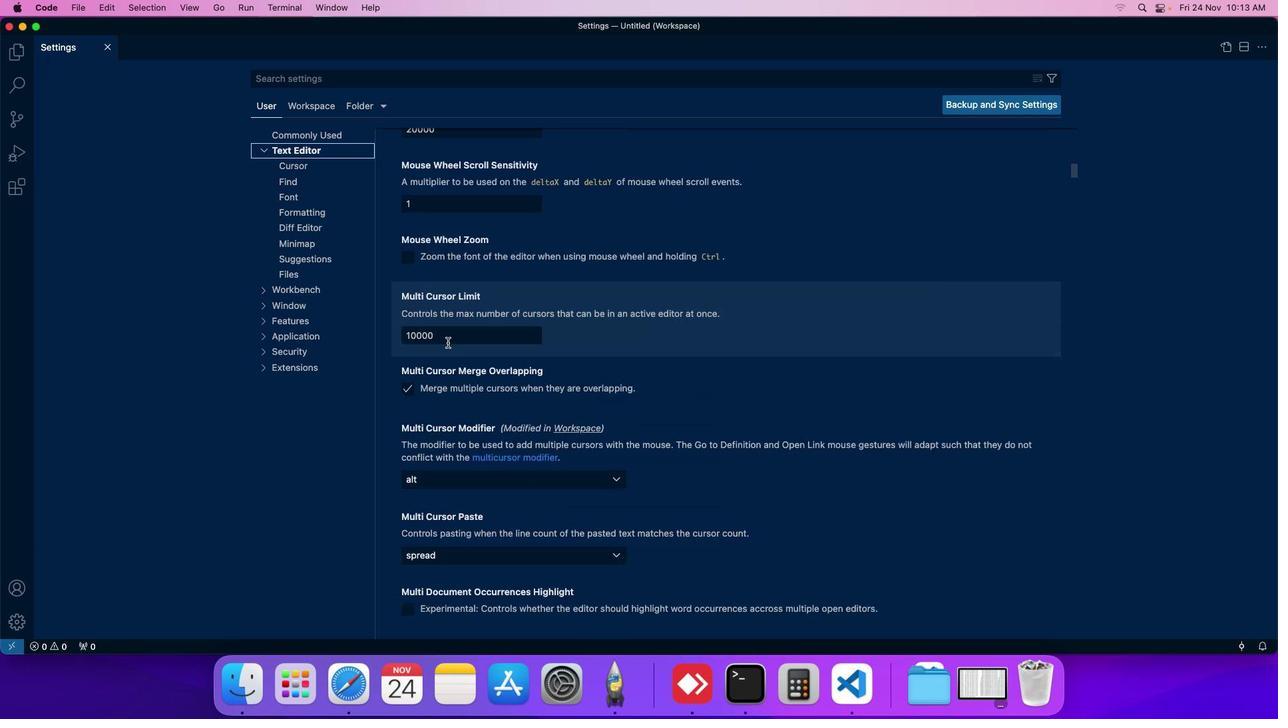 
Action: Mouse scrolled (446, 341) with delta (0, -1)
Screenshot: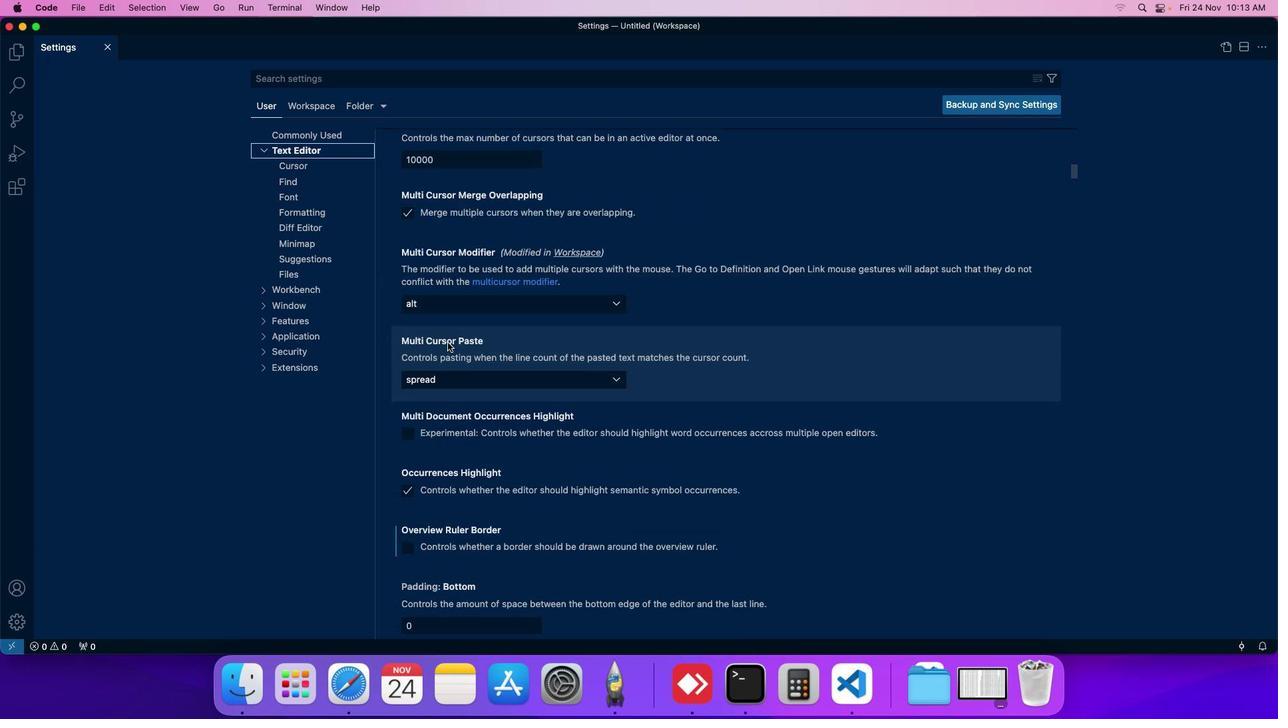 
Action: Mouse scrolled (446, 341) with delta (0, -1)
Screenshot: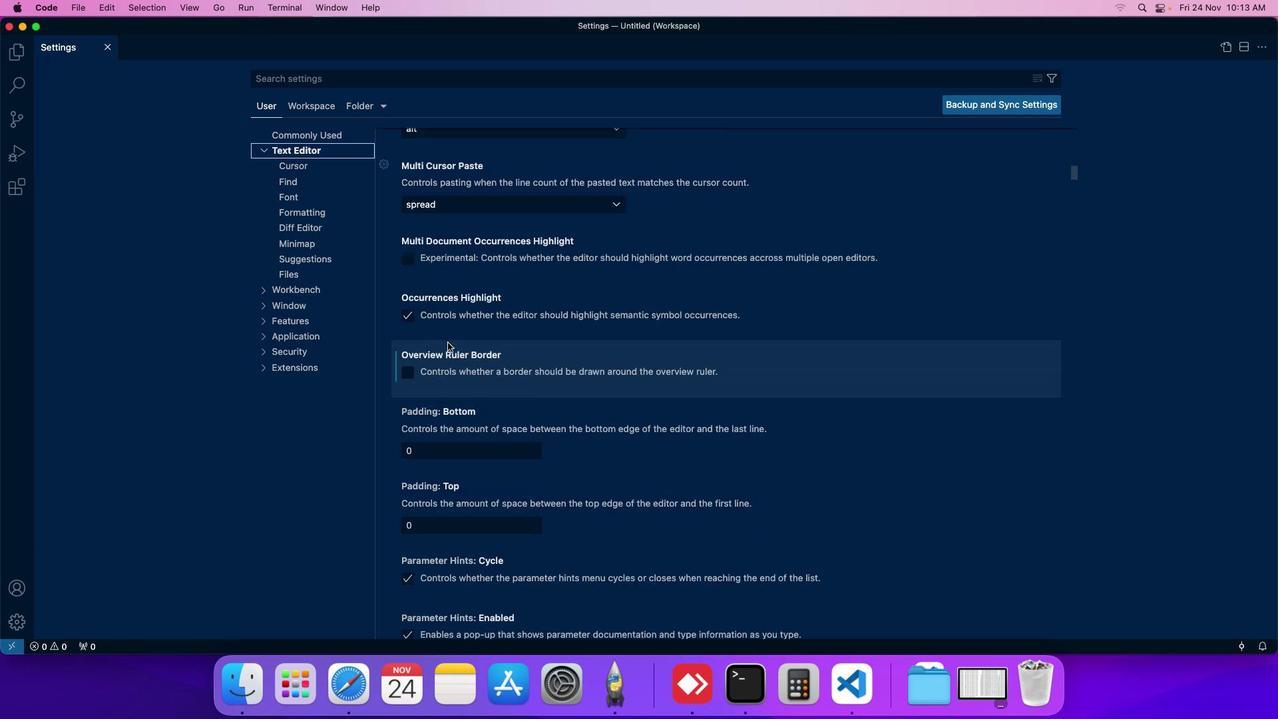 
Action: Mouse scrolled (446, 341) with delta (0, -1)
Screenshot: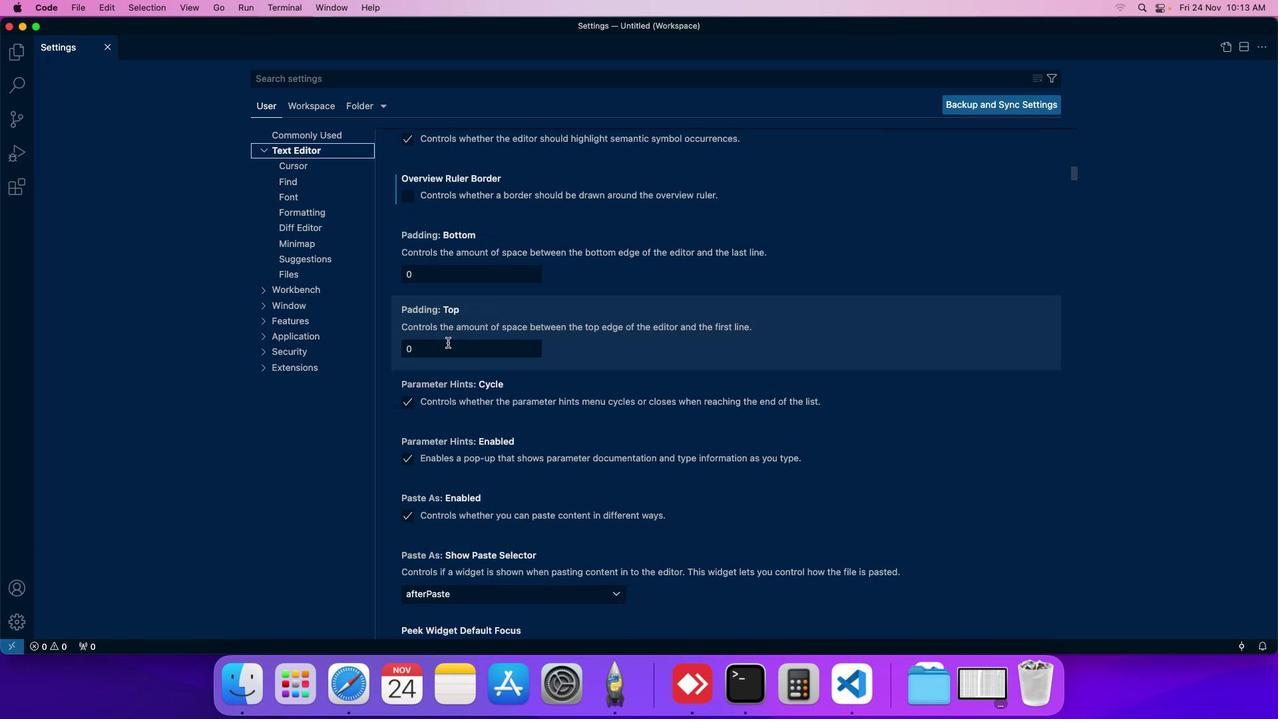 
Action: Mouse scrolled (446, 341) with delta (0, -1)
Screenshot: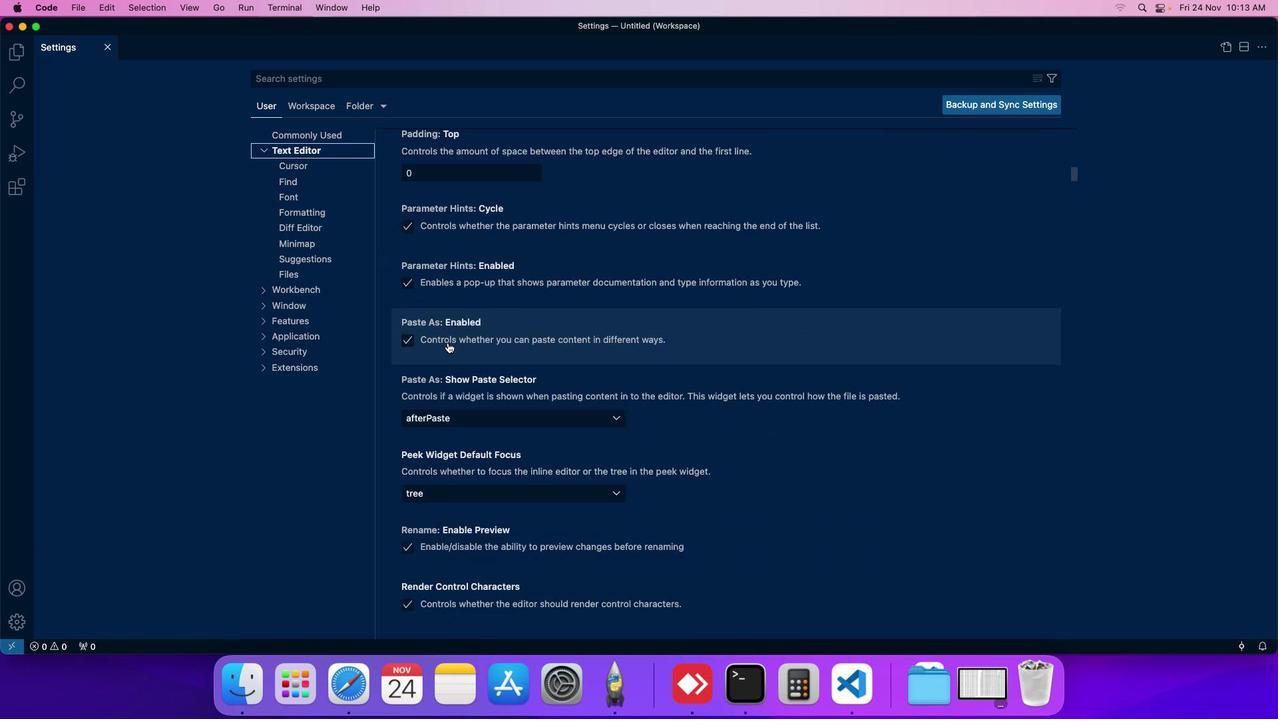 
Action: Mouse scrolled (446, 341) with delta (0, -1)
Screenshot: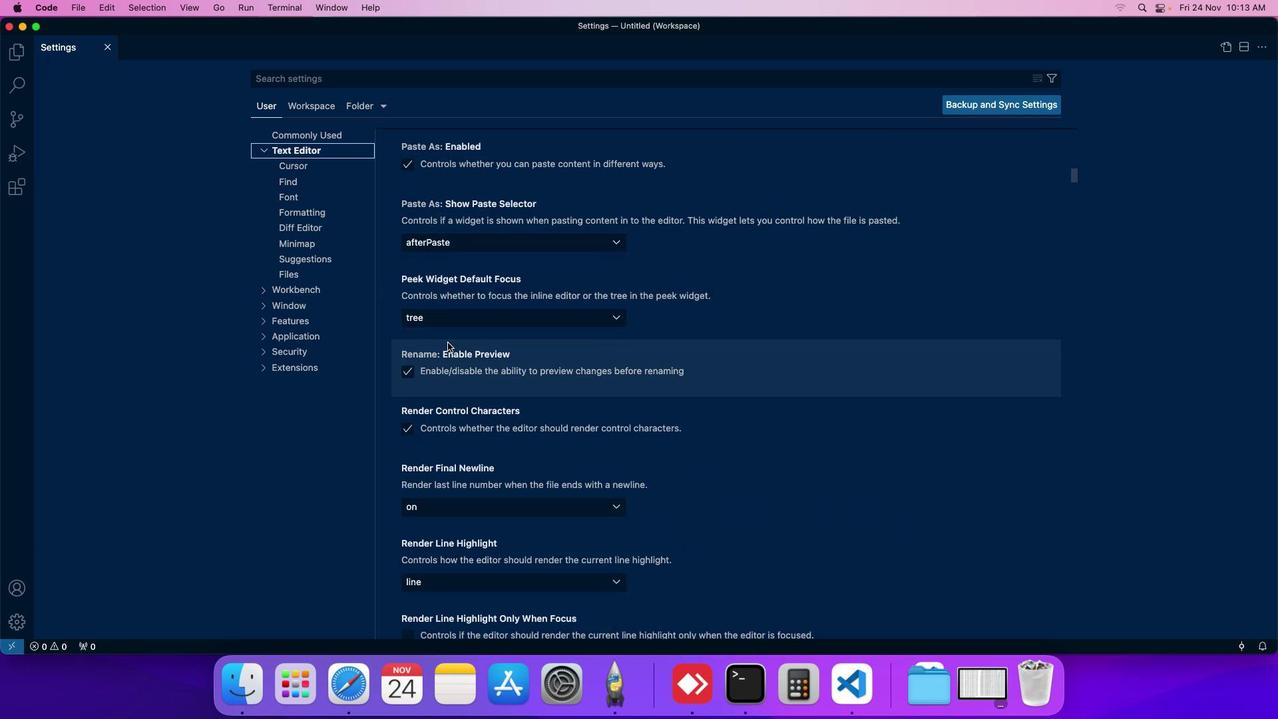 
Action: Mouse scrolled (446, 341) with delta (0, -1)
Screenshot: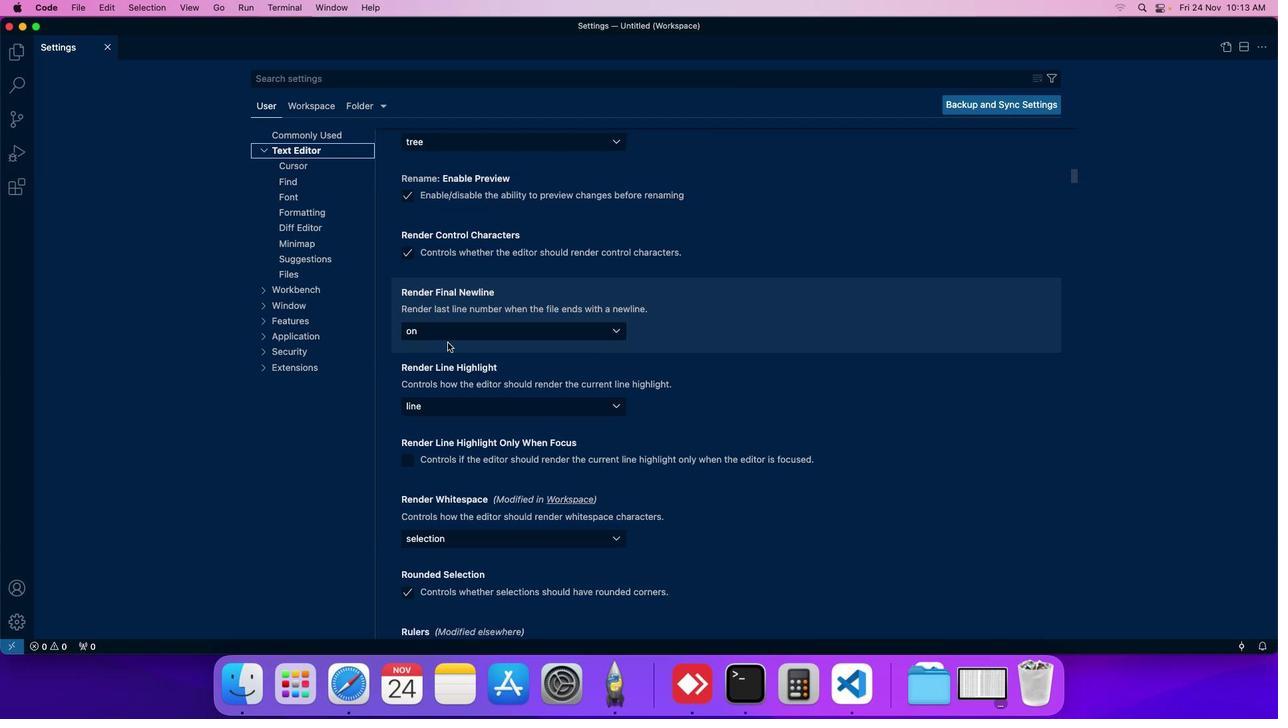 
Action: Mouse scrolled (446, 341) with delta (0, -1)
Screenshot: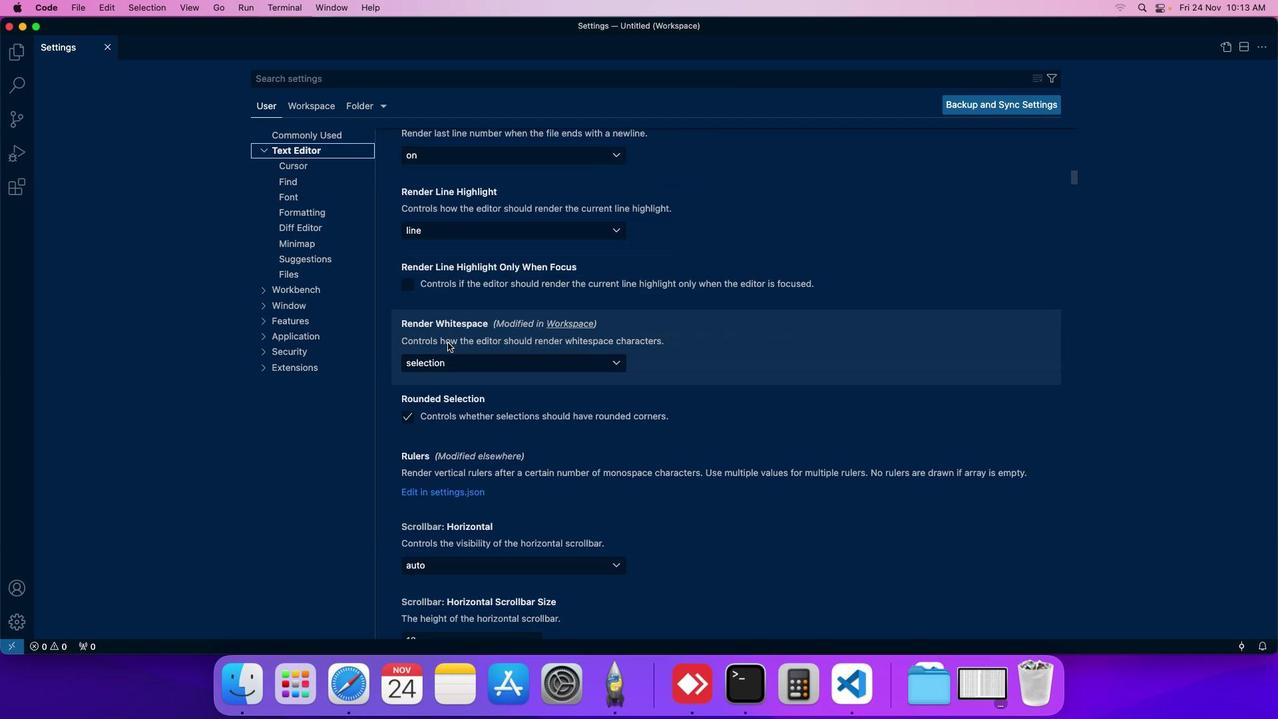 
Action: Mouse scrolled (446, 341) with delta (0, -1)
Screenshot: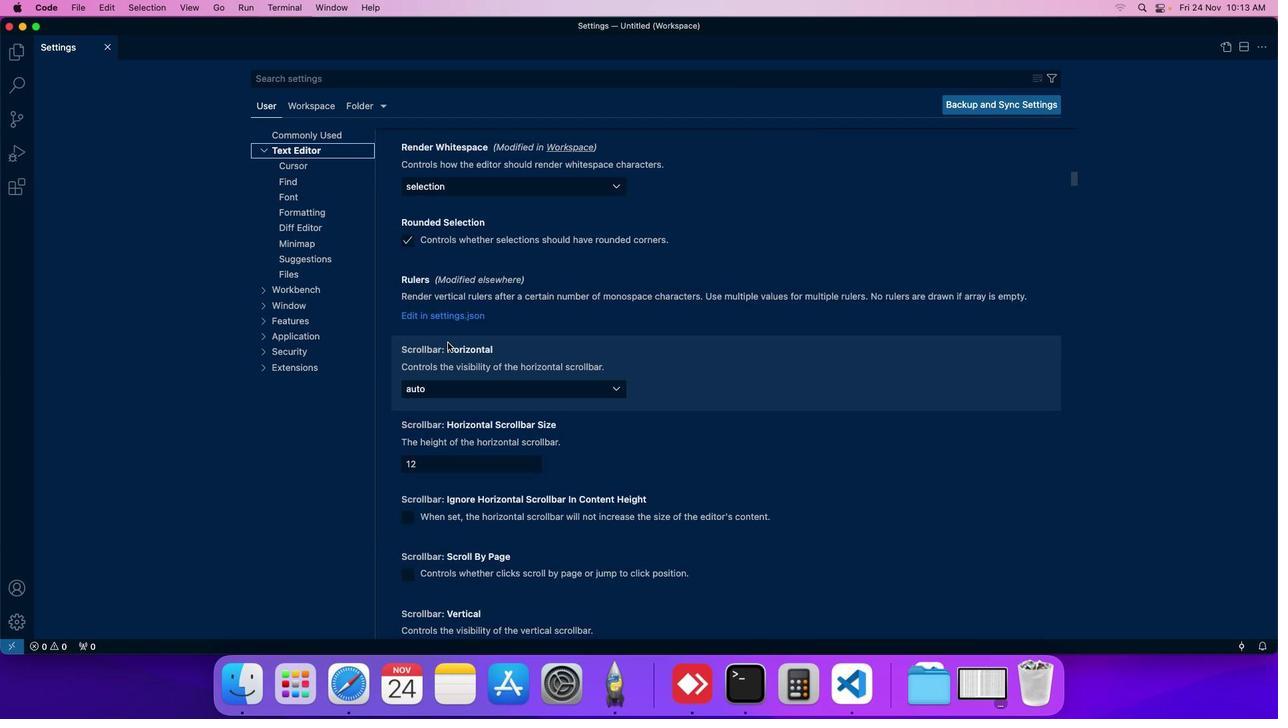 
Action: Mouse scrolled (446, 341) with delta (0, -1)
Screenshot: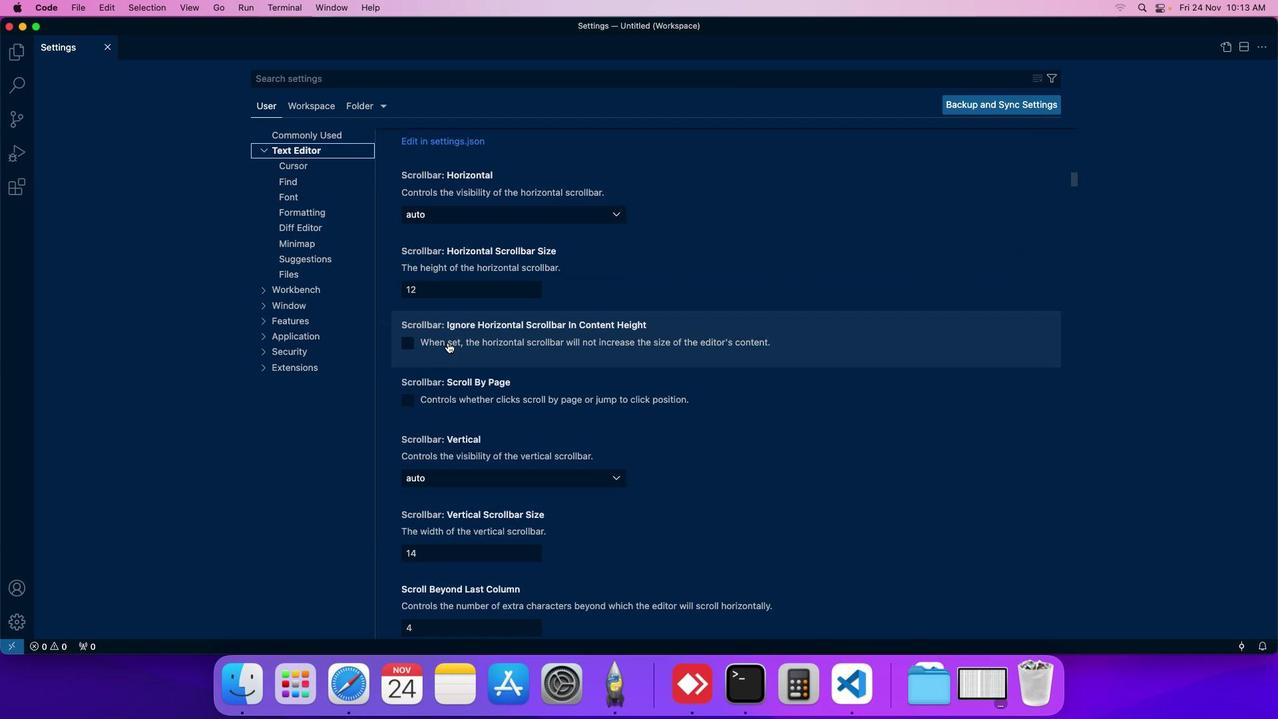 
Action: Mouse scrolled (446, 341) with delta (0, -1)
Screenshot: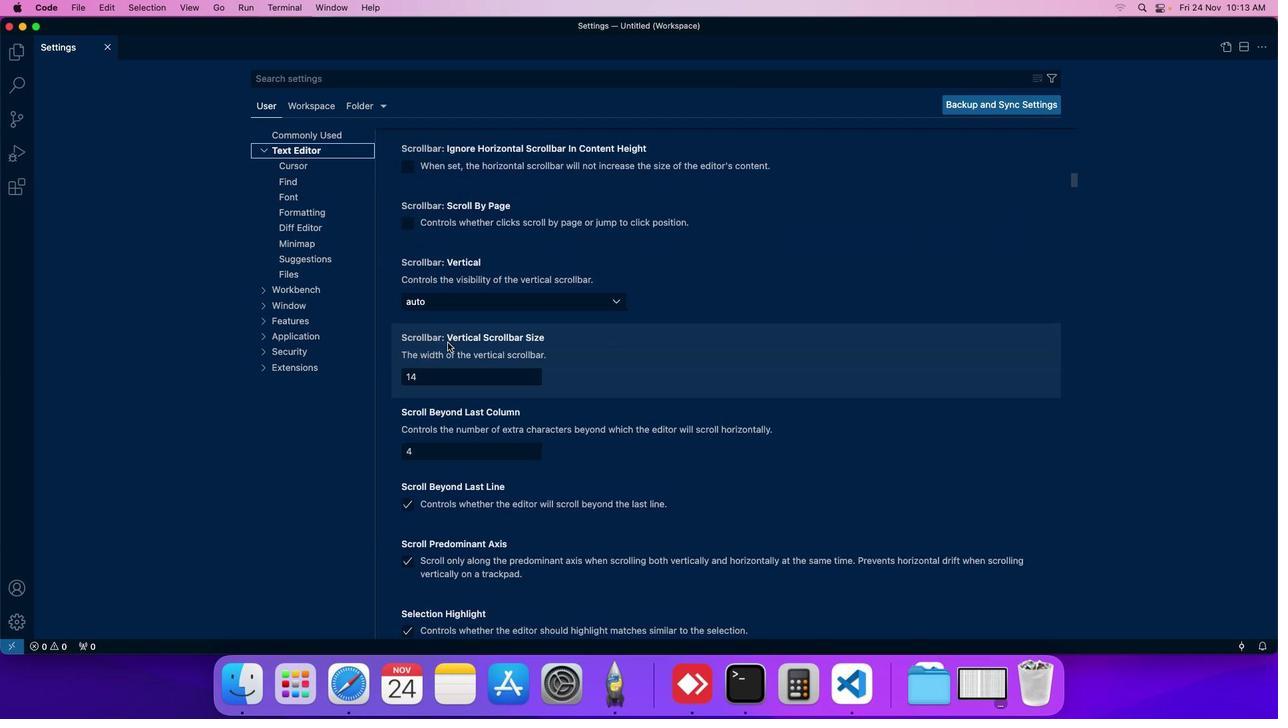 
Action: Mouse scrolled (446, 341) with delta (0, -1)
Screenshot: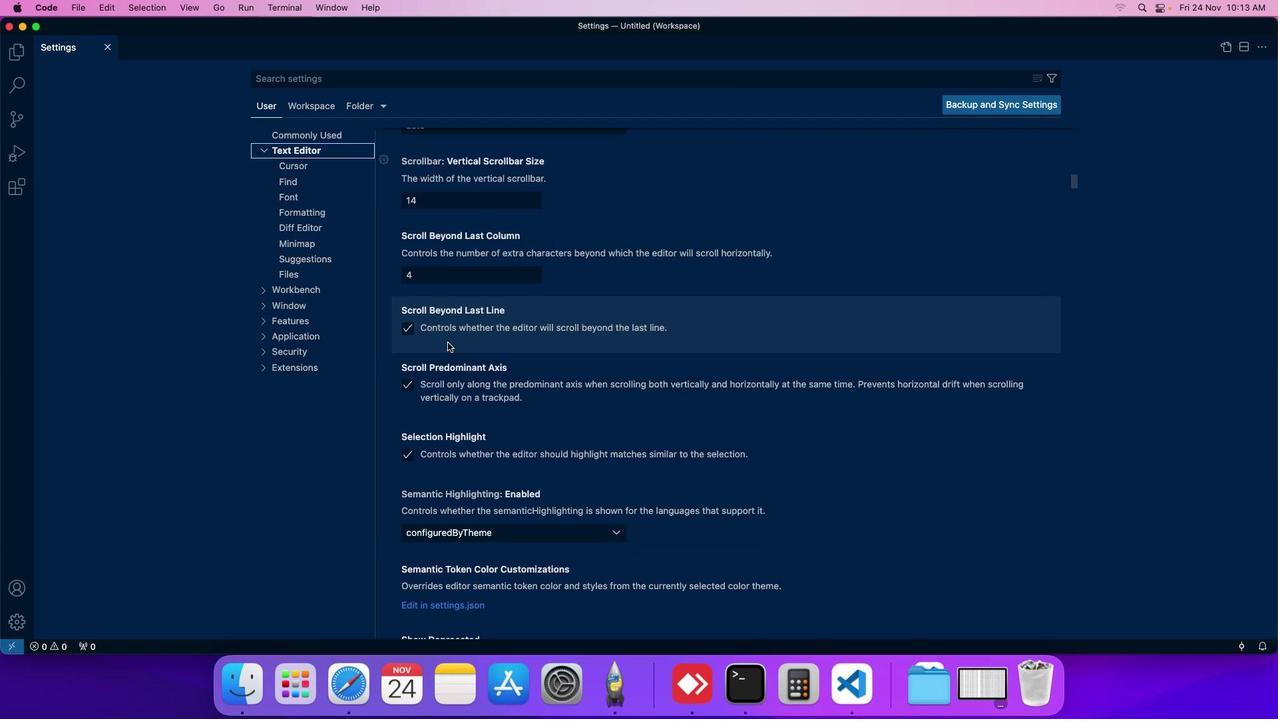 
Action: Mouse scrolled (446, 341) with delta (0, -1)
Screenshot: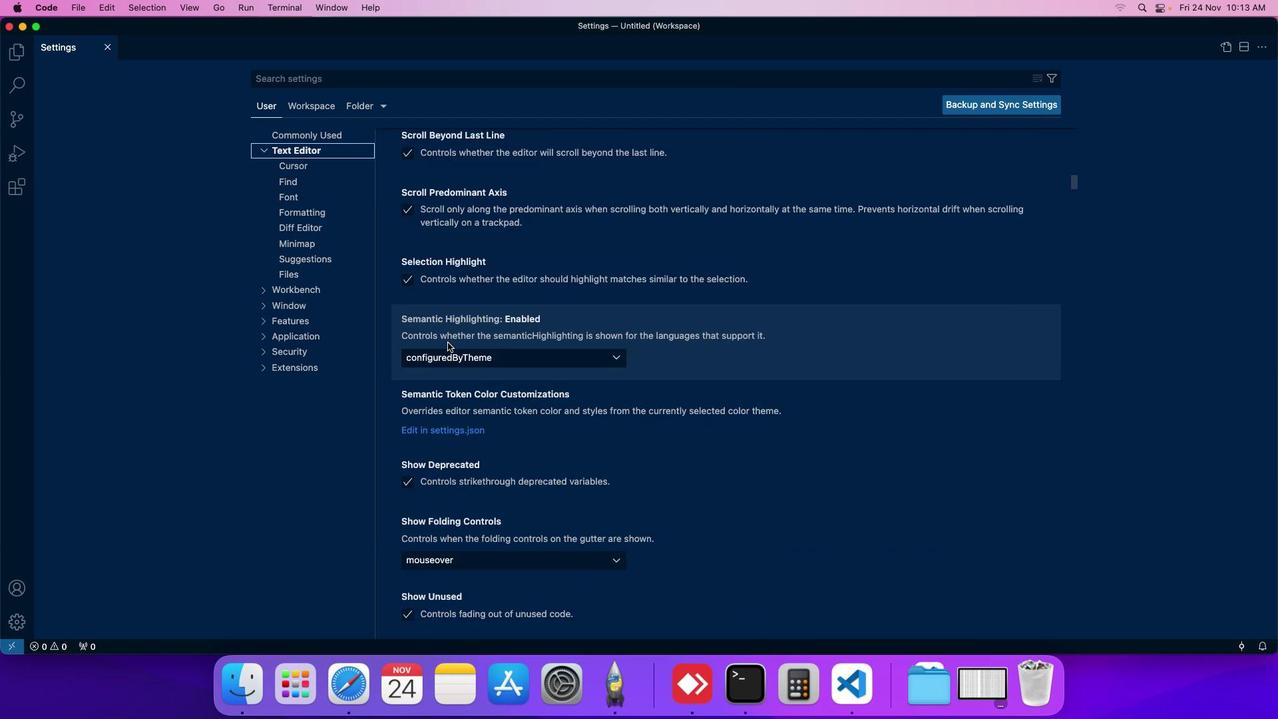 
Action: Mouse scrolled (446, 341) with delta (0, -1)
Screenshot: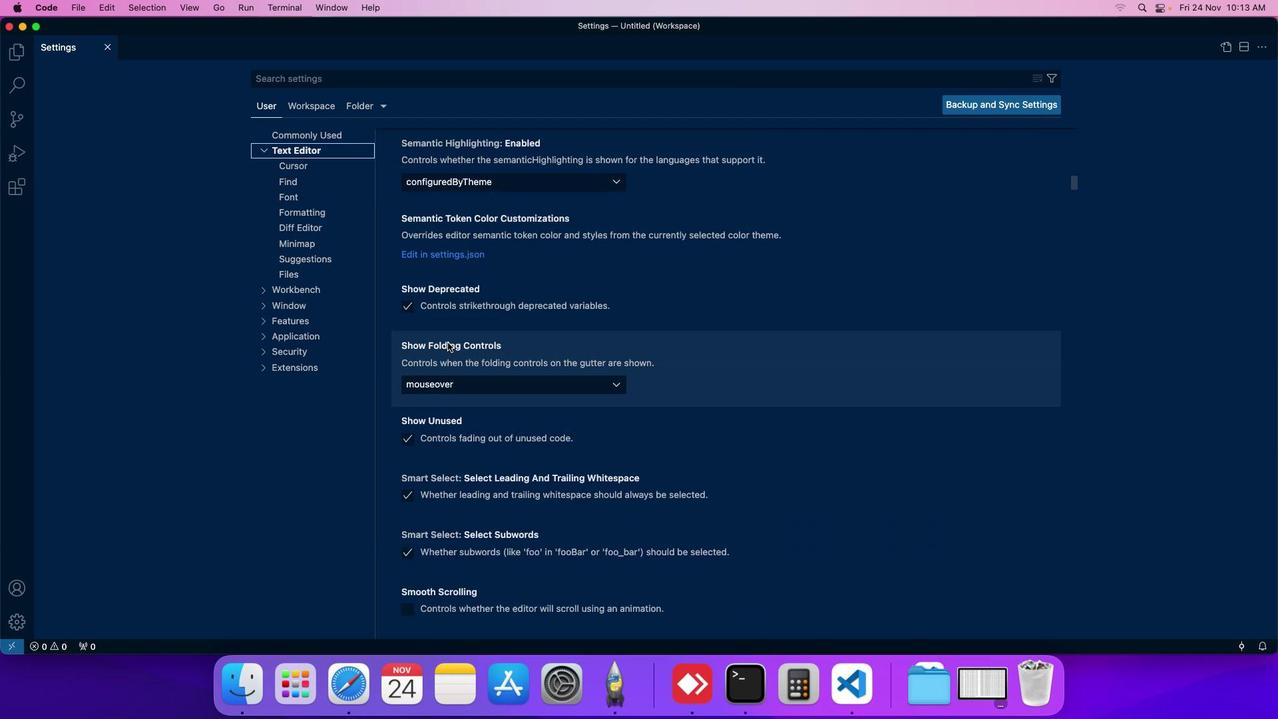 
Action: Mouse scrolled (446, 341) with delta (0, -1)
Screenshot: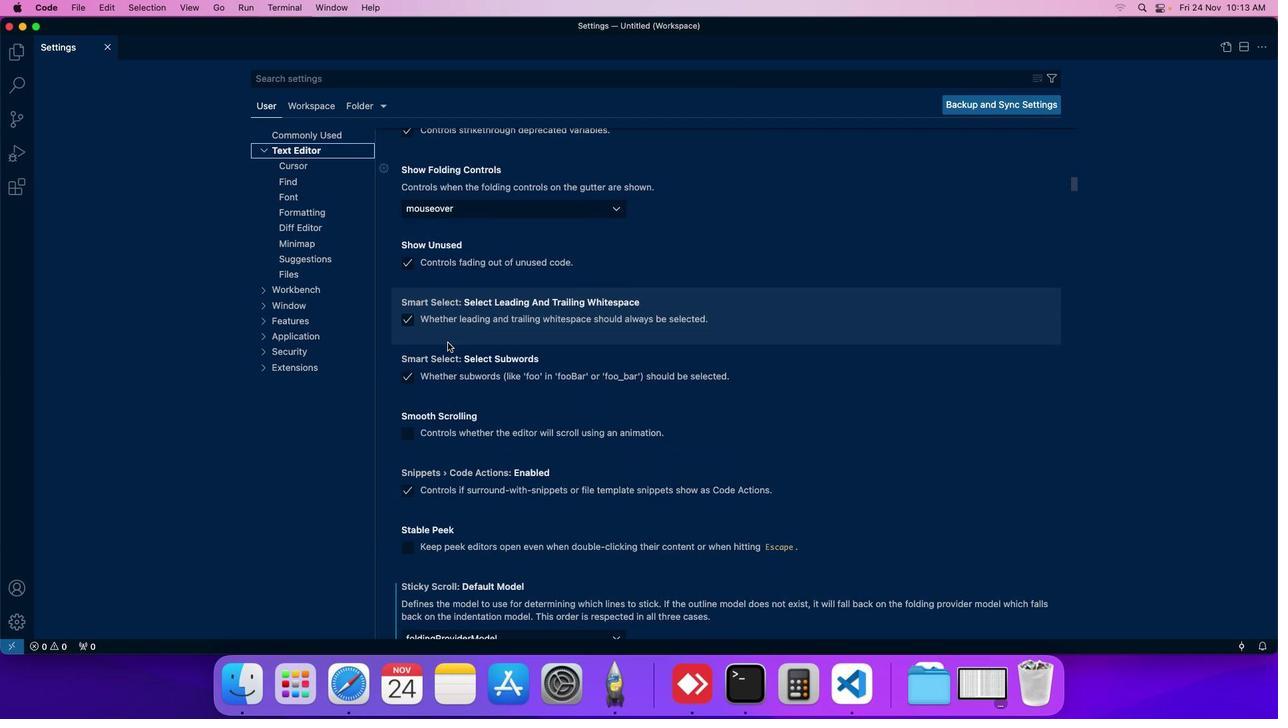 
Action: Mouse scrolled (446, 341) with delta (0, -1)
Screenshot: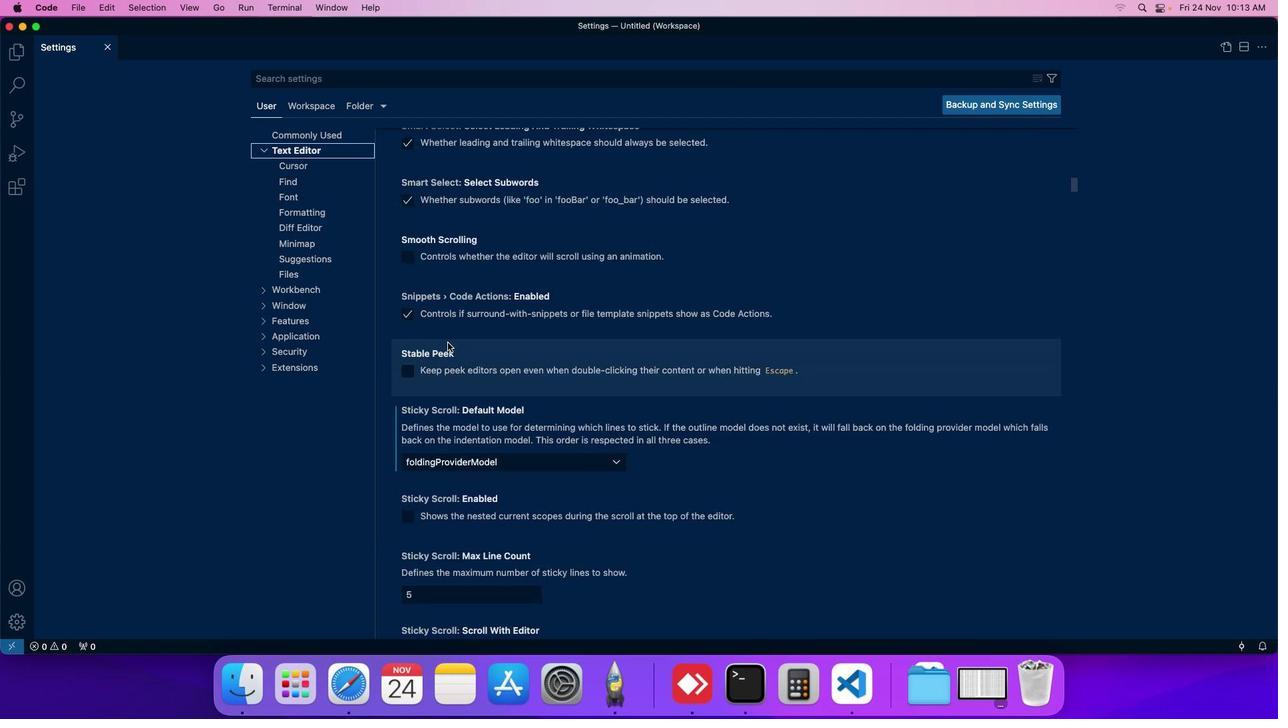 
Action: Mouse scrolled (446, 341) with delta (0, -1)
Screenshot: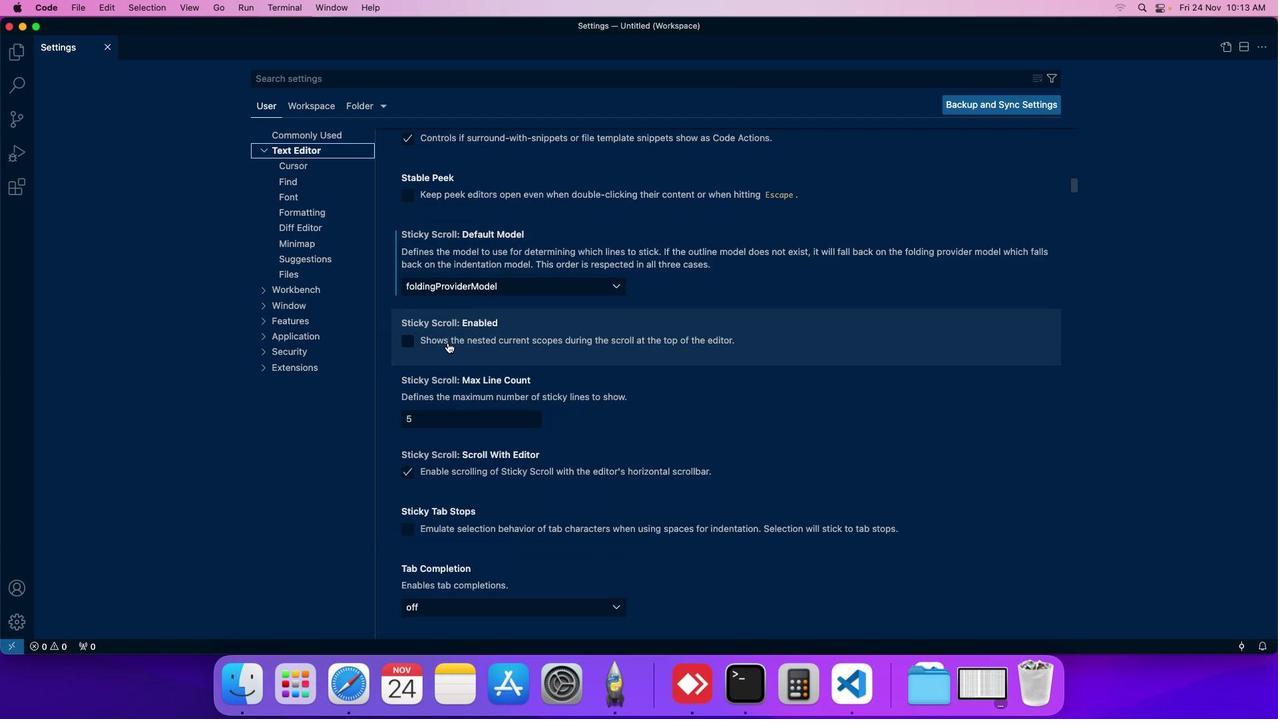 
Action: Mouse scrolled (446, 341) with delta (0, -1)
Screenshot: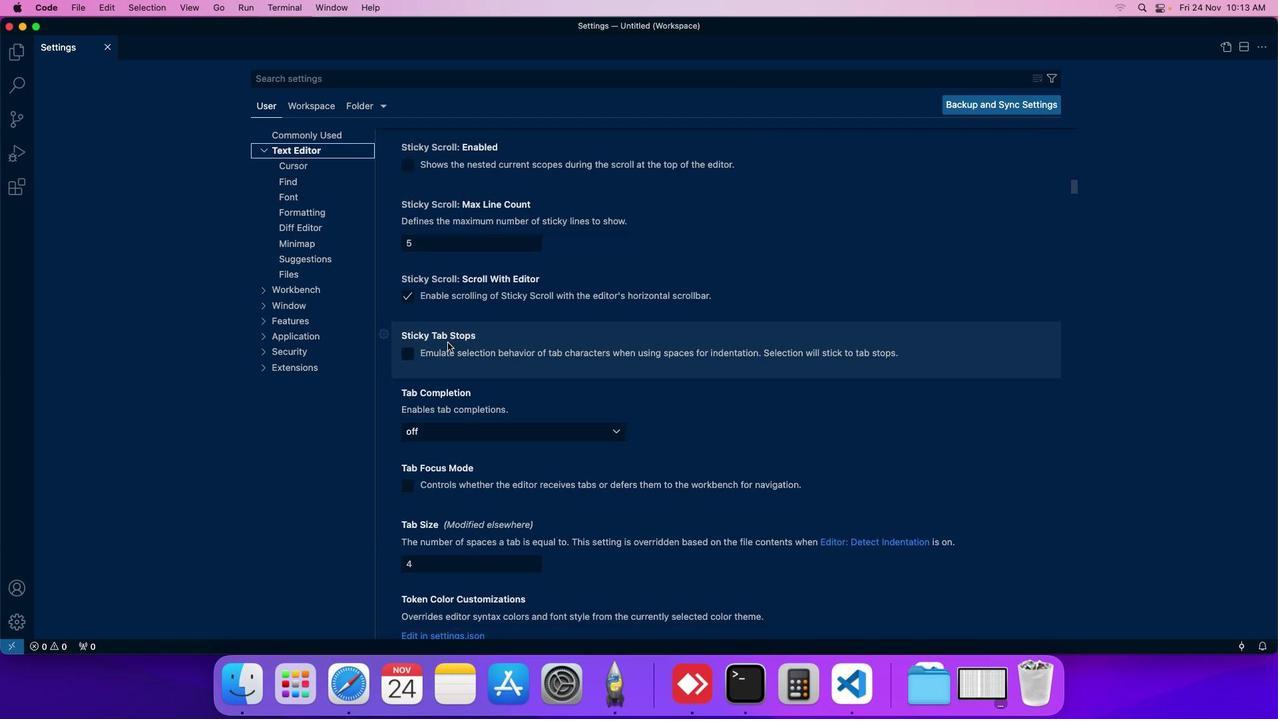 
Action: Mouse scrolled (446, 341) with delta (0, -1)
Screenshot: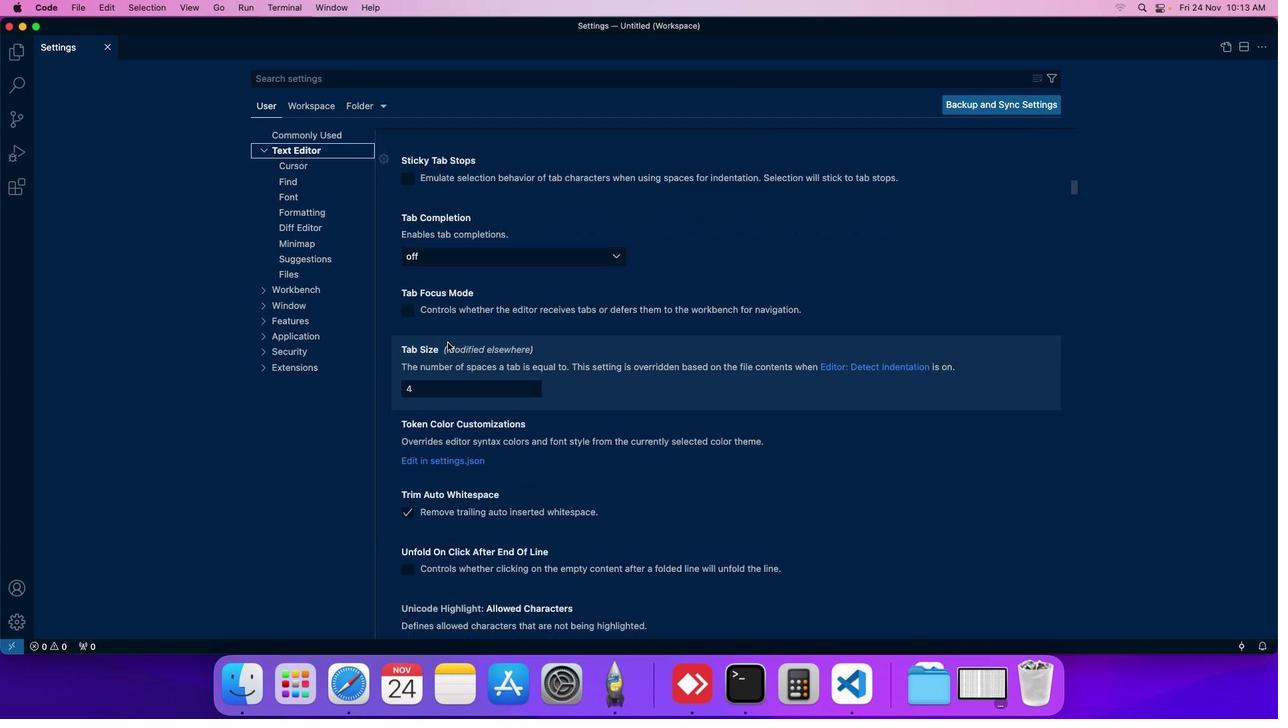 
Action: Mouse scrolled (446, 341) with delta (0, -1)
Screenshot: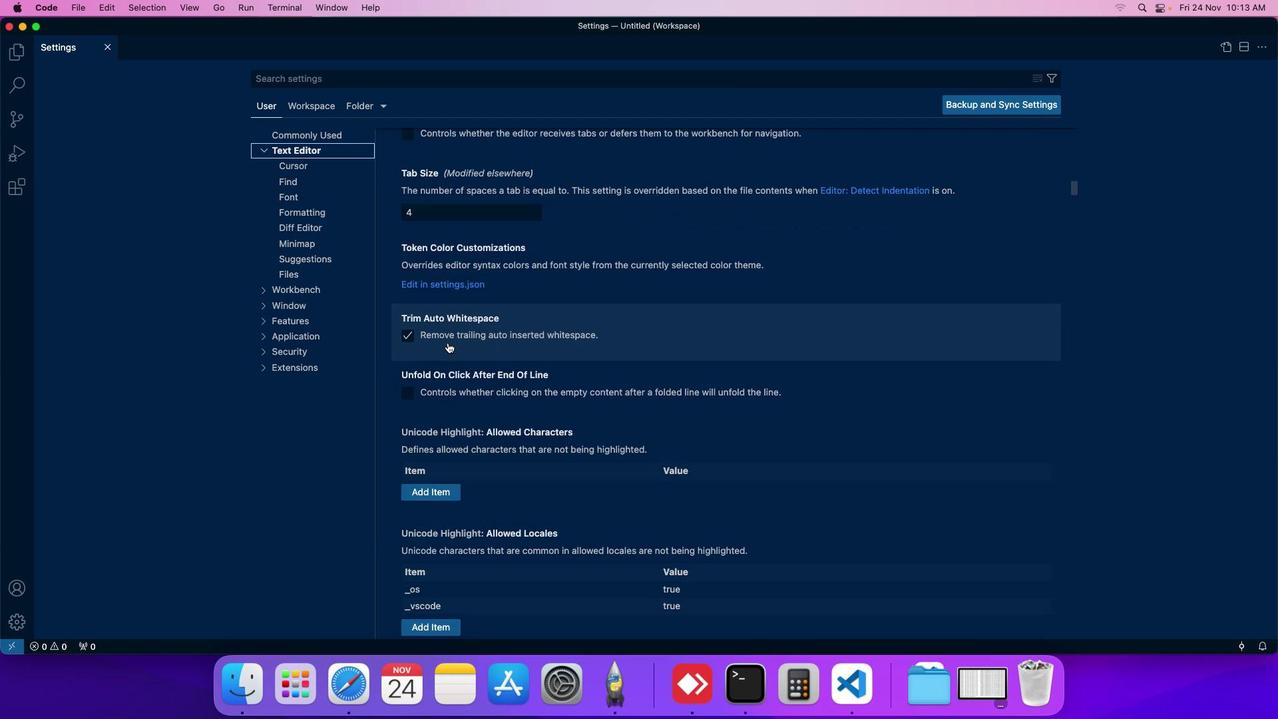 
Action: Mouse scrolled (446, 341) with delta (0, -1)
Screenshot: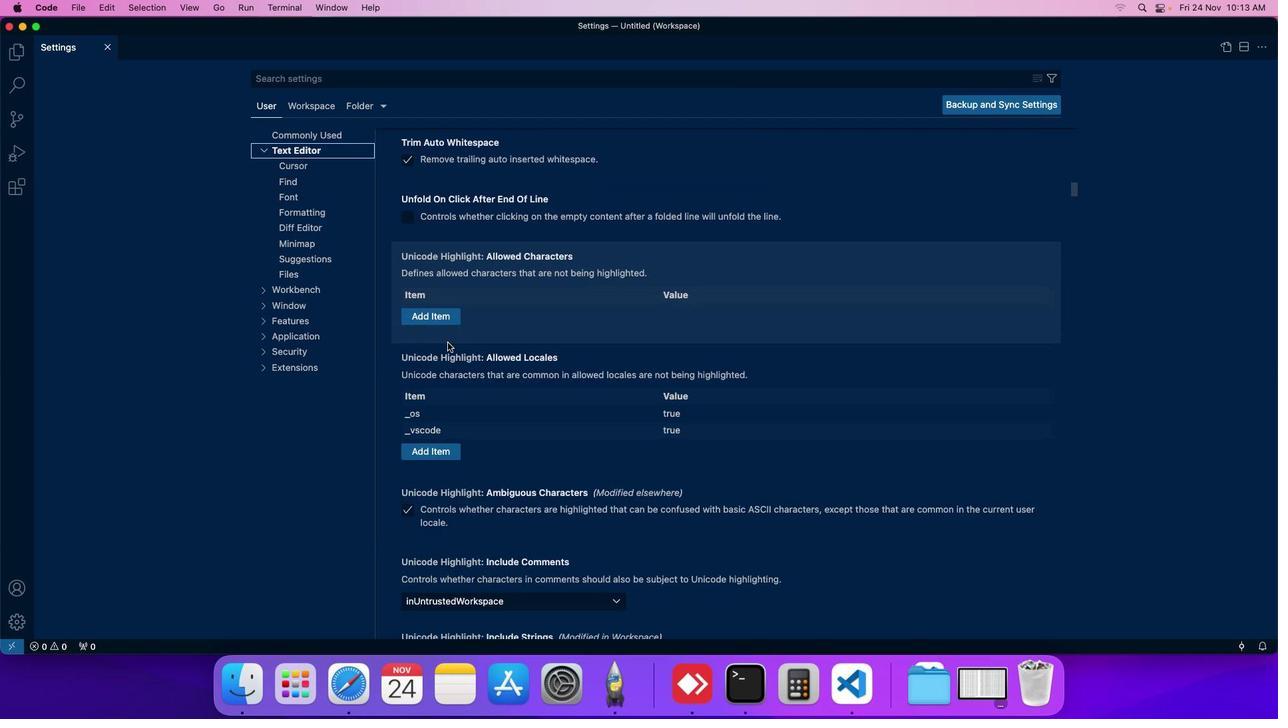 
Action: Mouse scrolled (446, 341) with delta (0, -1)
Screenshot: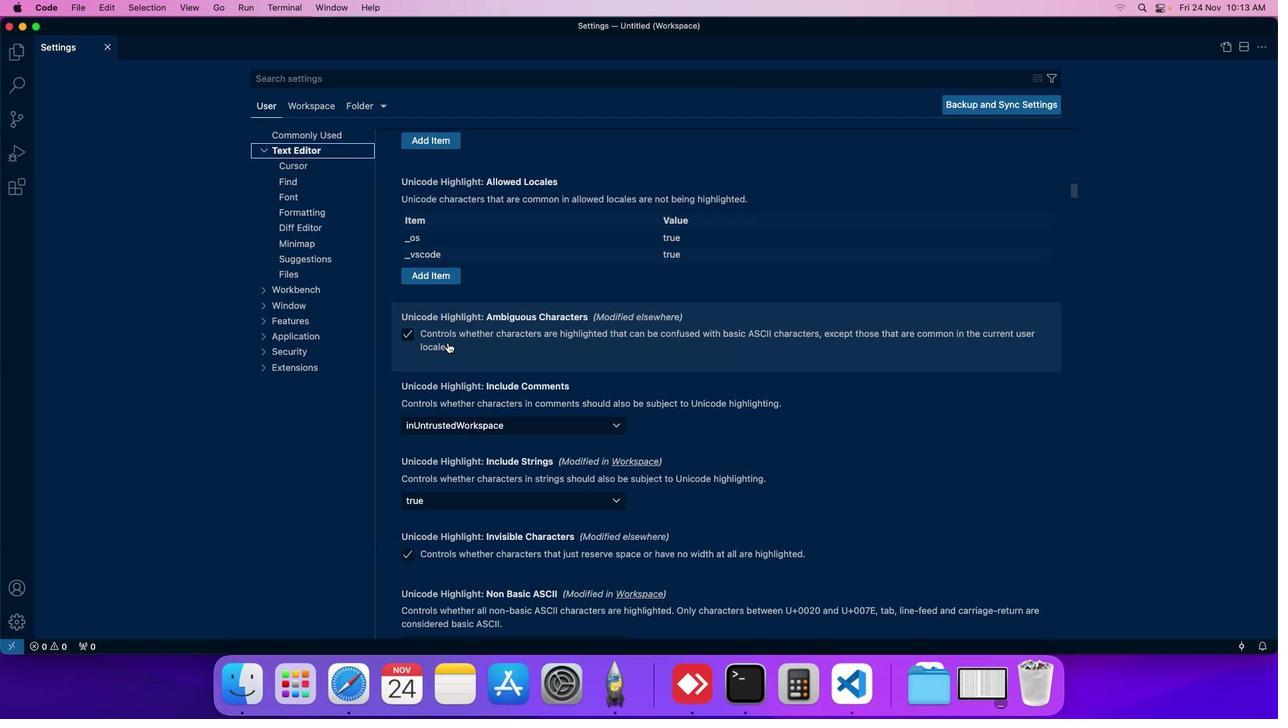 
Action: Mouse scrolled (446, 341) with delta (0, -1)
Screenshot: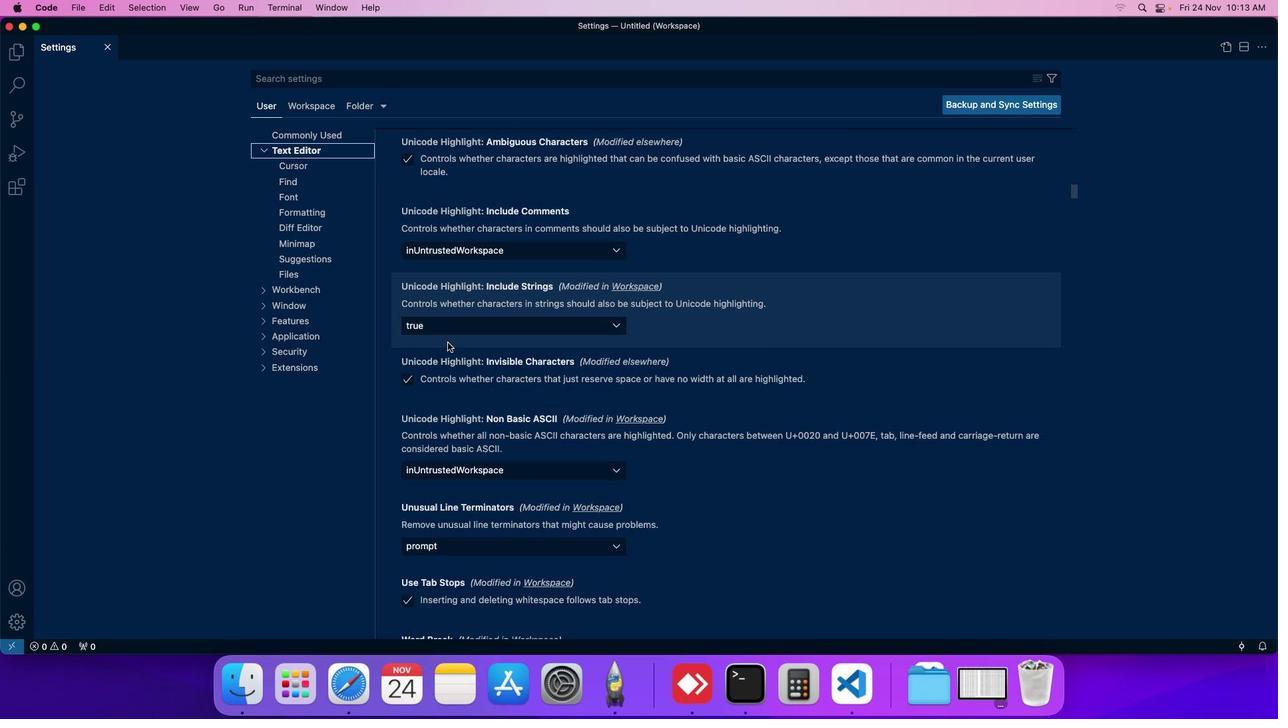 
Action: Mouse moved to (504, 248)
Screenshot: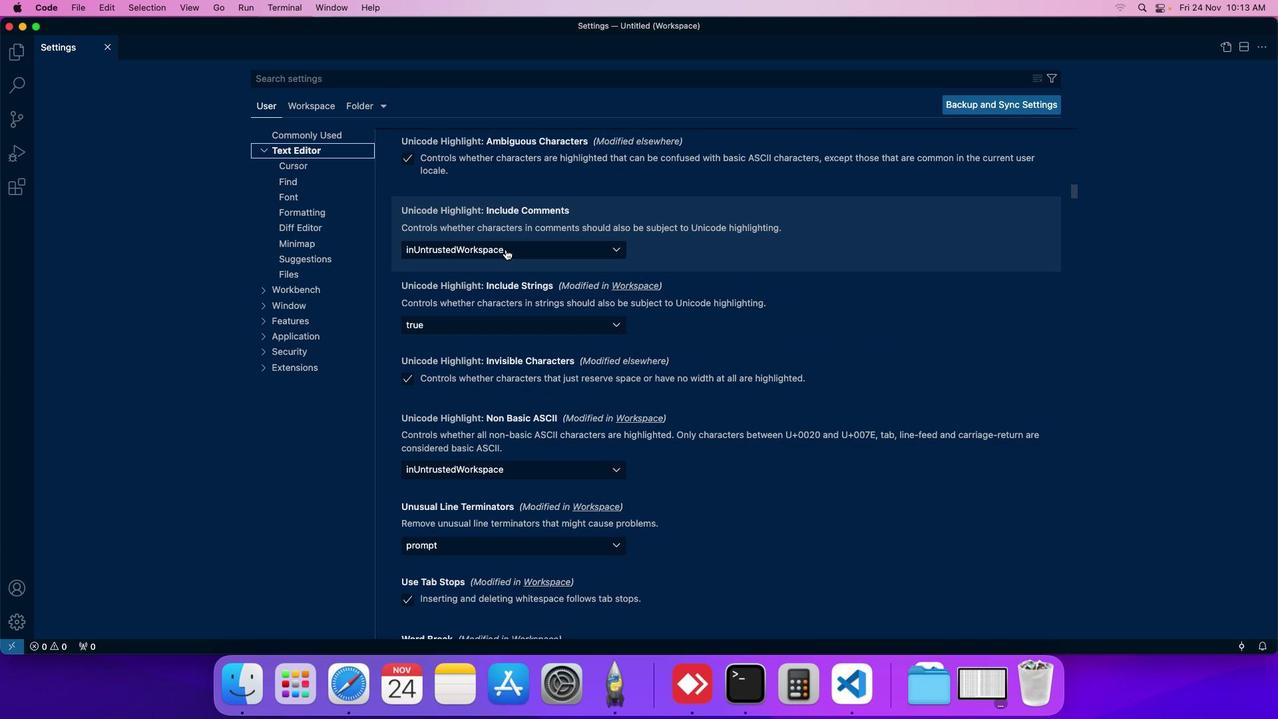 
Action: Mouse pressed left at (504, 248)
Screenshot: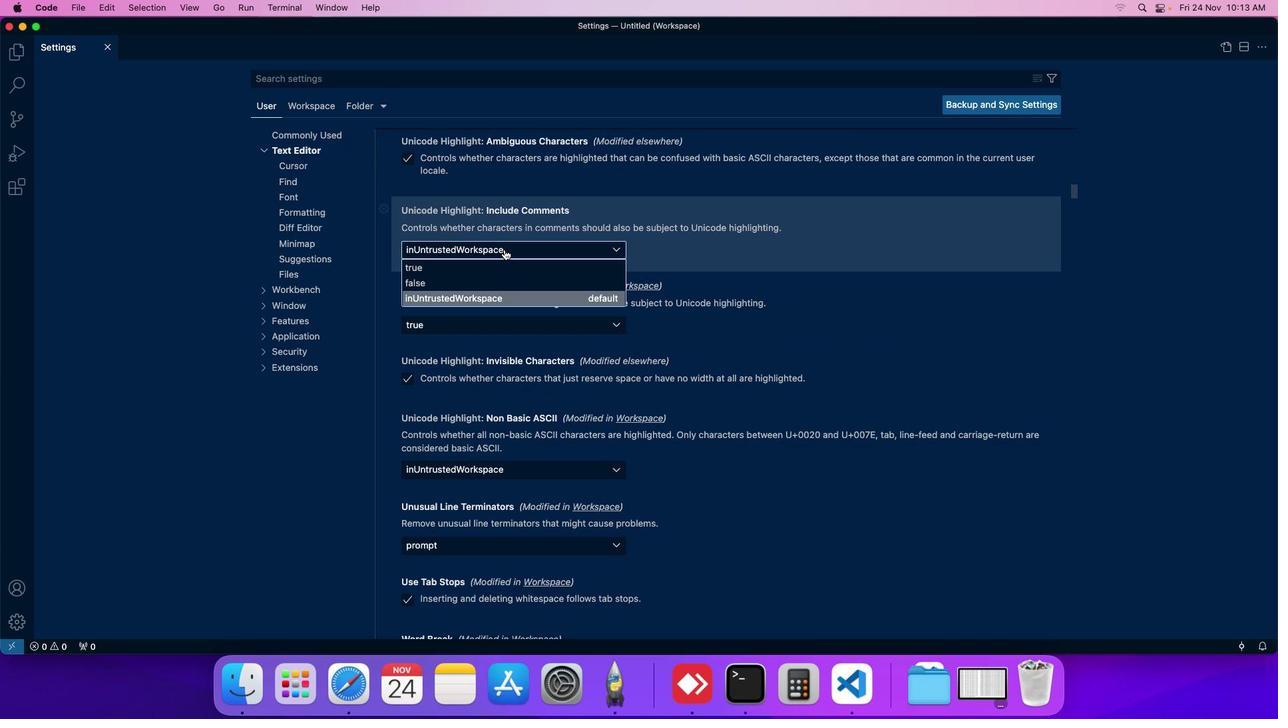 
Action: Mouse moved to (472, 264)
Screenshot: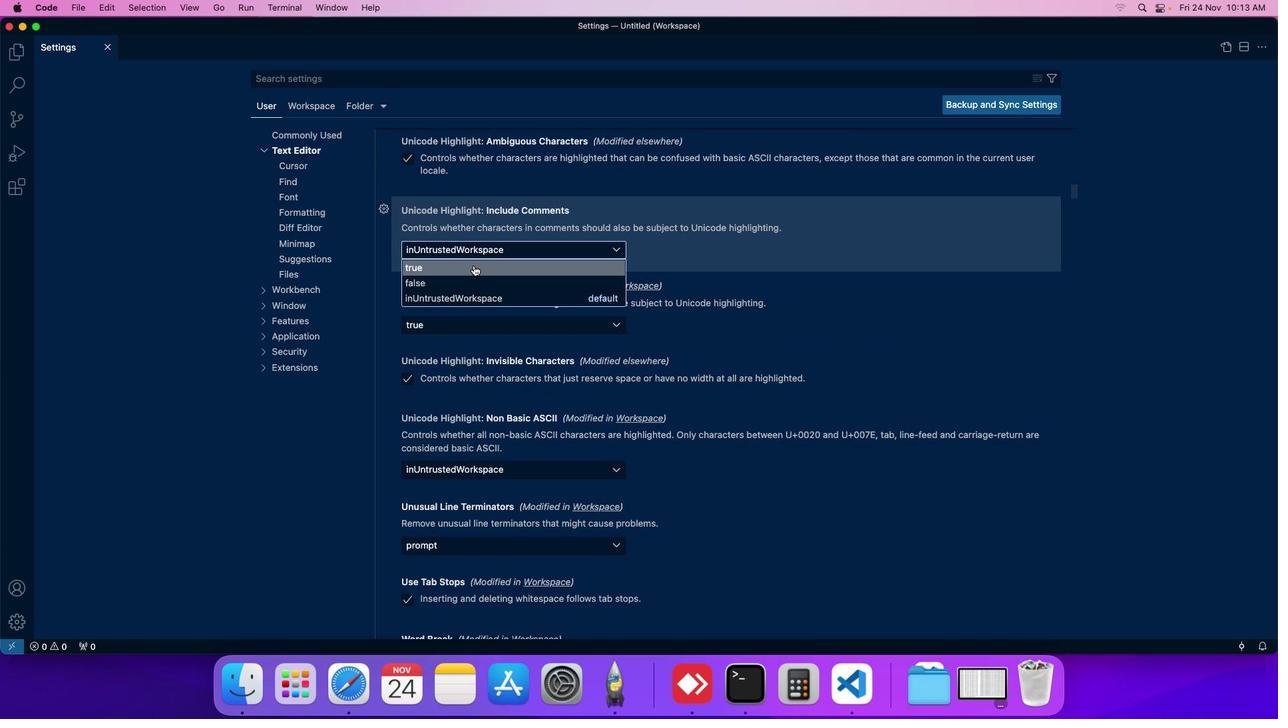 
Action: Mouse pressed left at (472, 264)
Screenshot: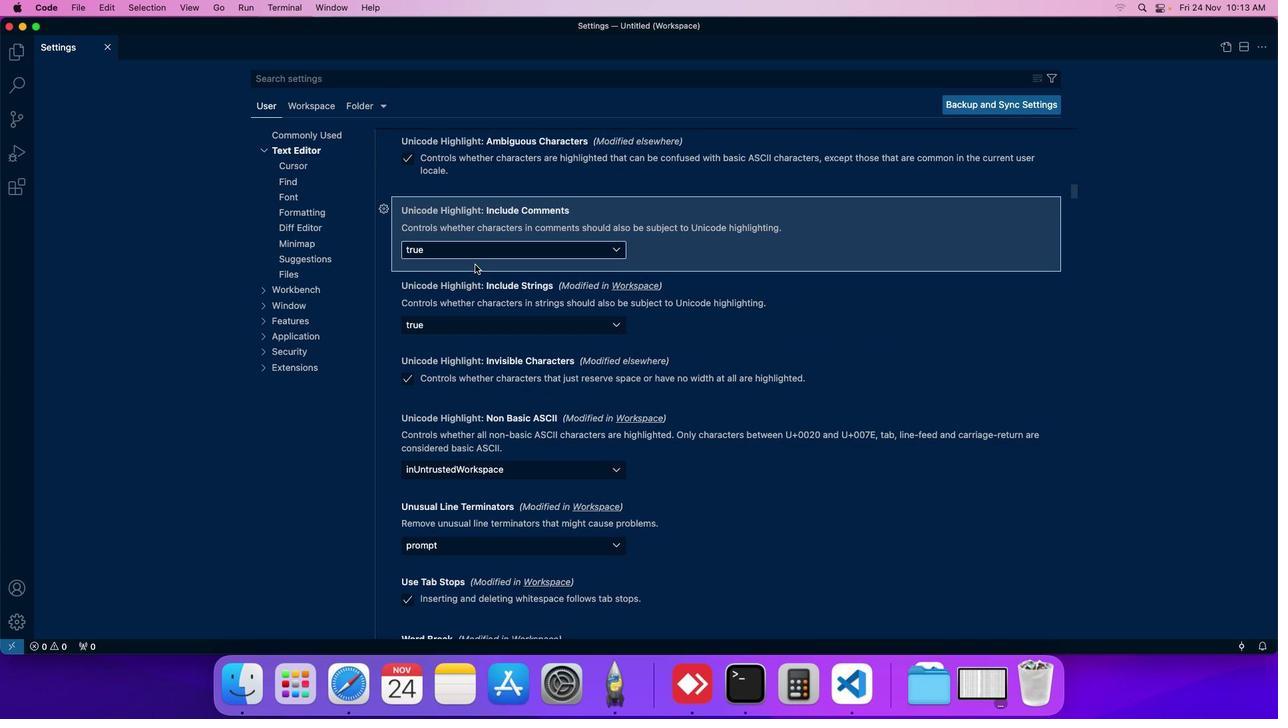 
Action: Mouse moved to (480, 258)
Screenshot: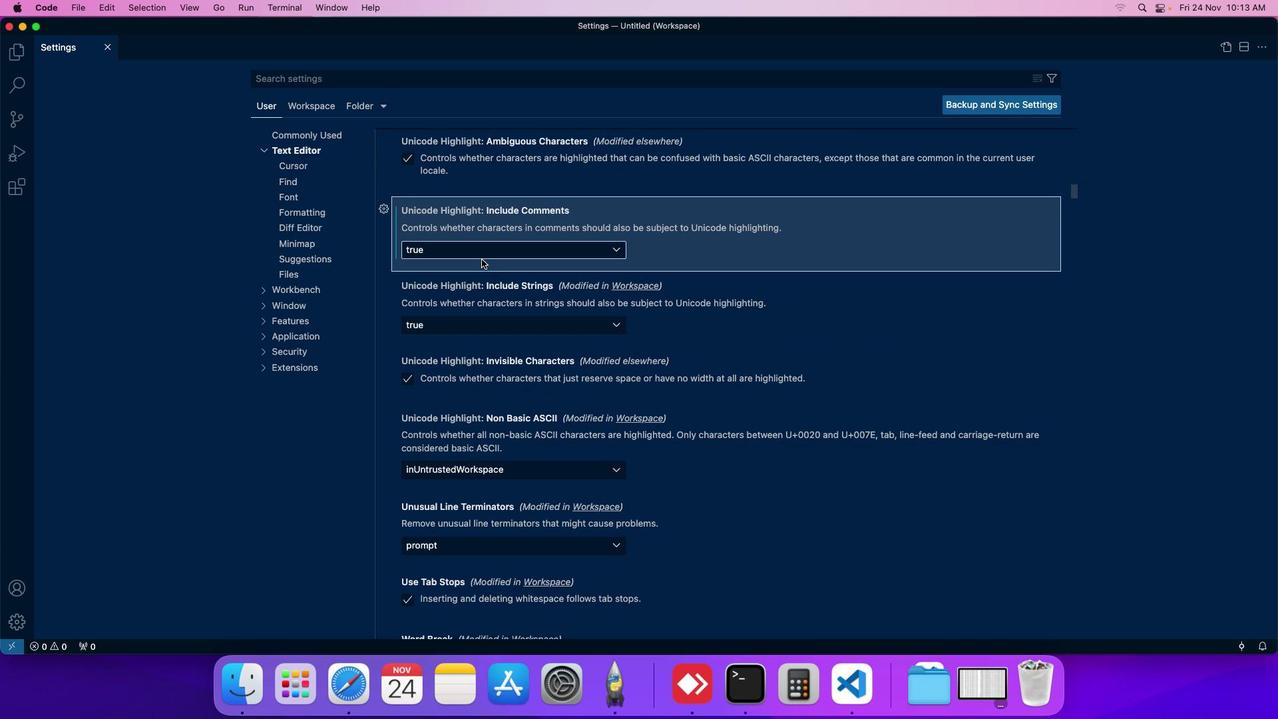 
